Task: Create a due date automation trigger when advanced on, on the tuesday before a card is due add fields with custom field "Resume" set to a number lower than 1 and greater or equal to 10 at 11:00 AM.
Action: Mouse moved to (1196, 92)
Screenshot: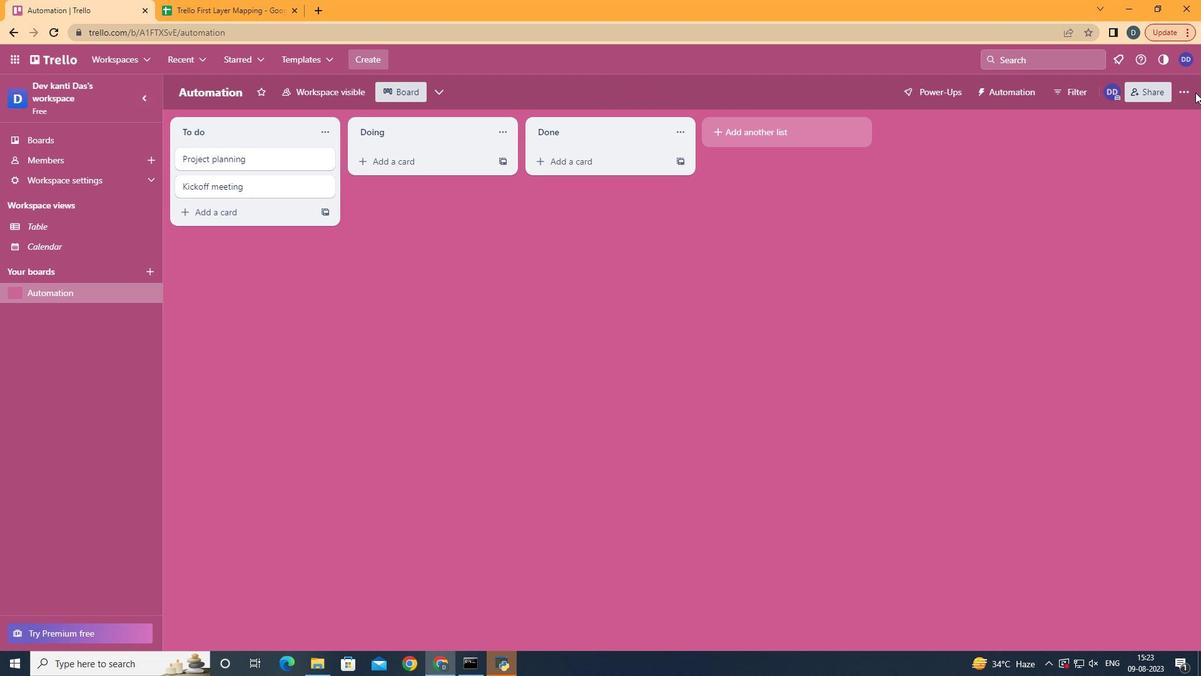 
Action: Mouse pressed left at (1196, 92)
Screenshot: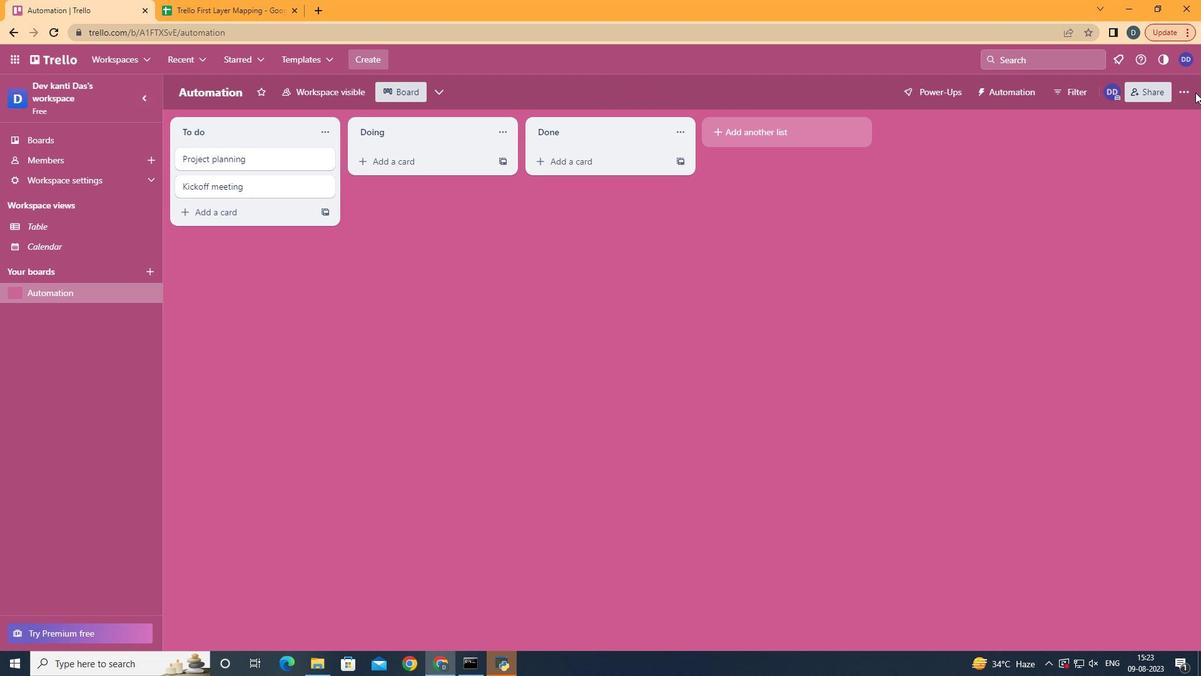 
Action: Mouse moved to (1190, 93)
Screenshot: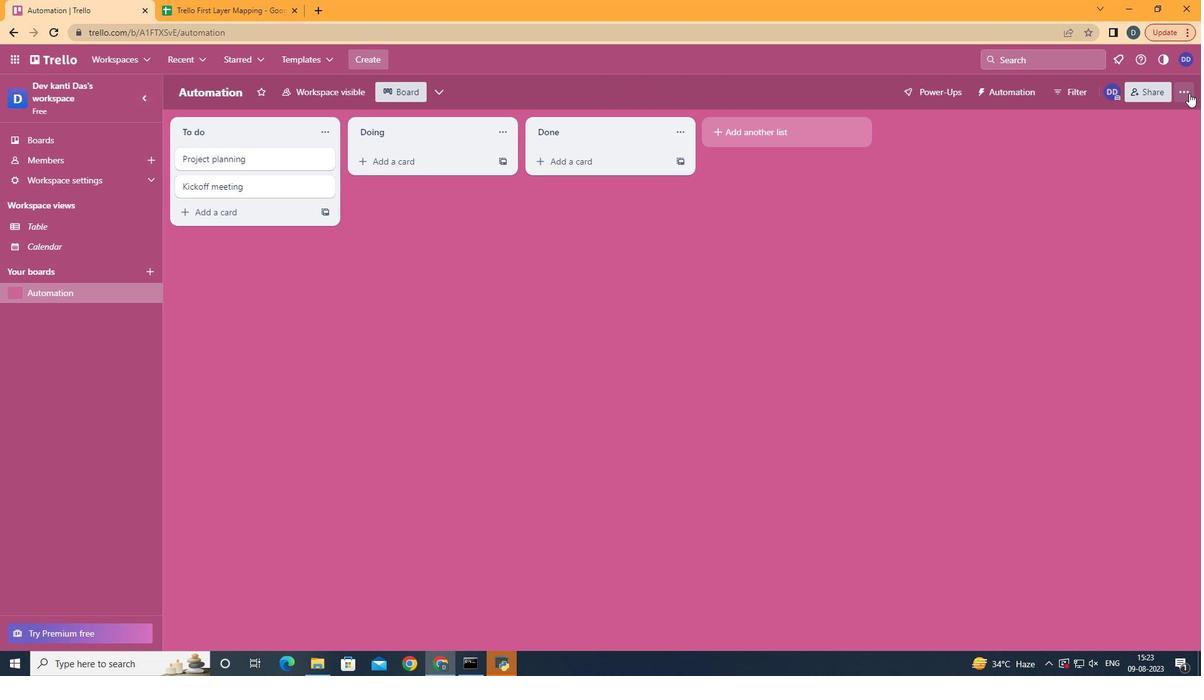 
Action: Mouse pressed left at (1190, 93)
Screenshot: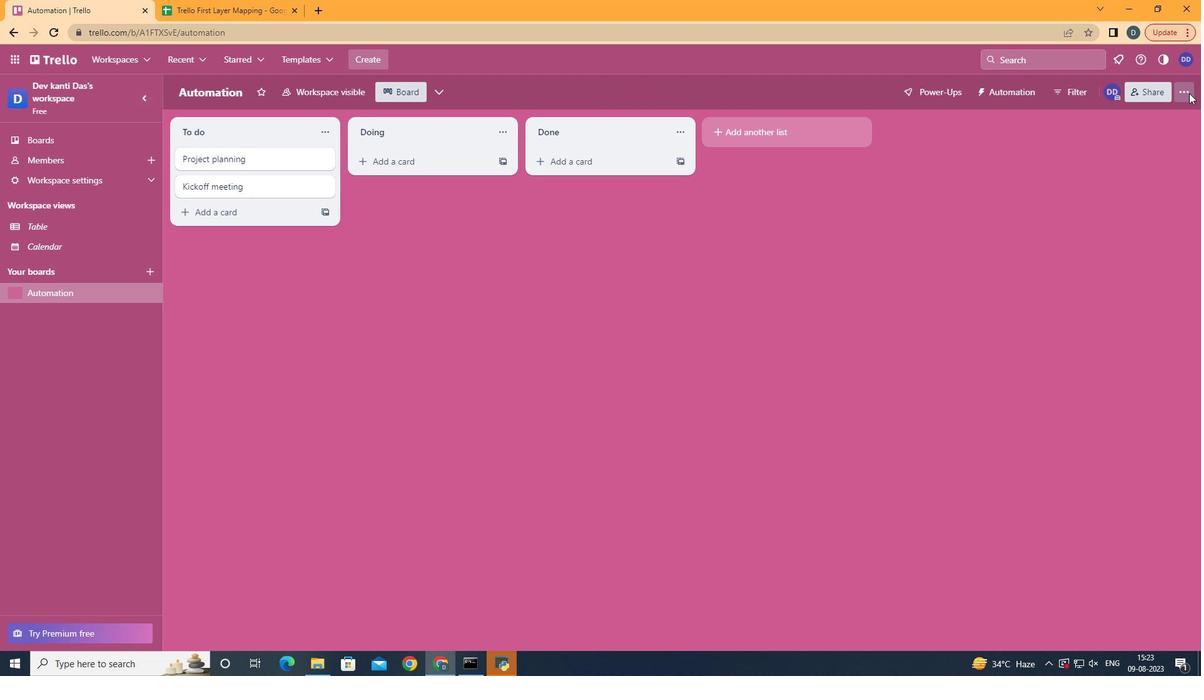 
Action: Mouse moved to (1073, 271)
Screenshot: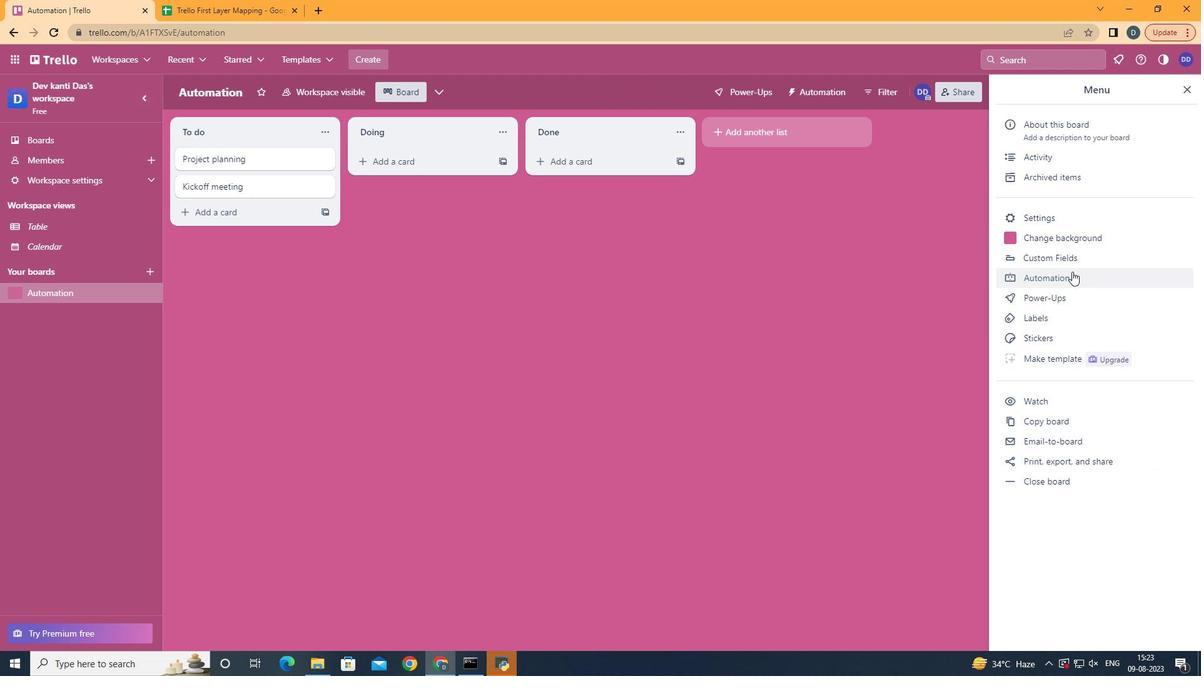 
Action: Mouse pressed left at (1073, 271)
Screenshot: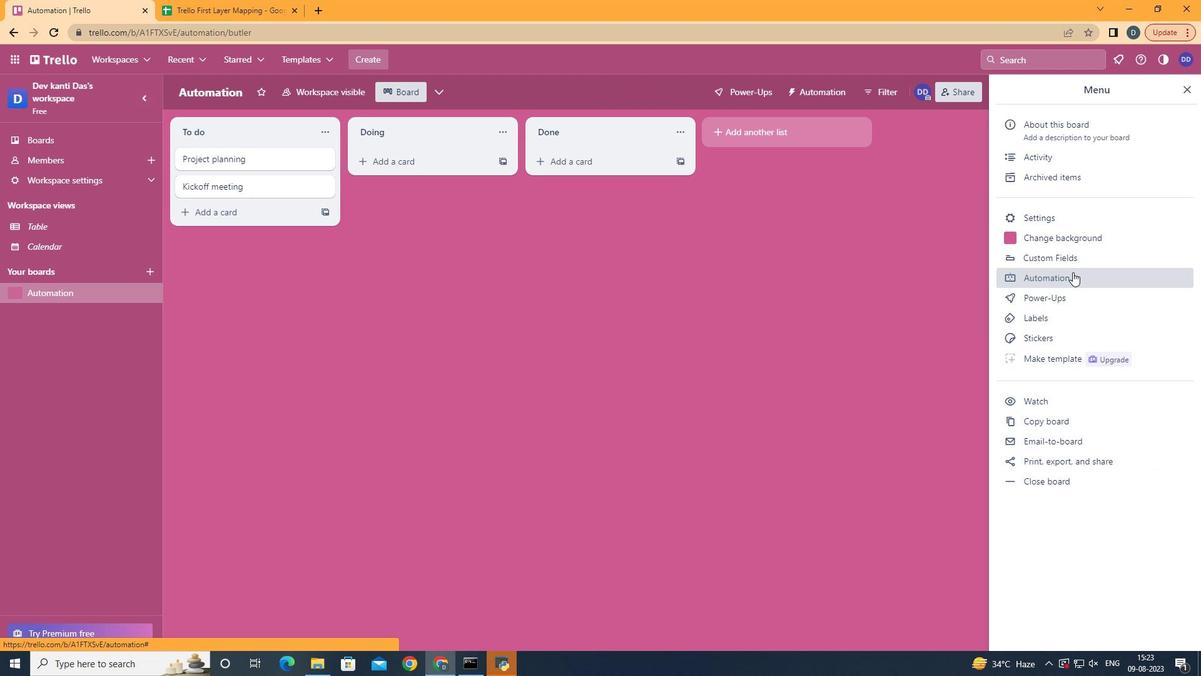 
Action: Mouse moved to (227, 254)
Screenshot: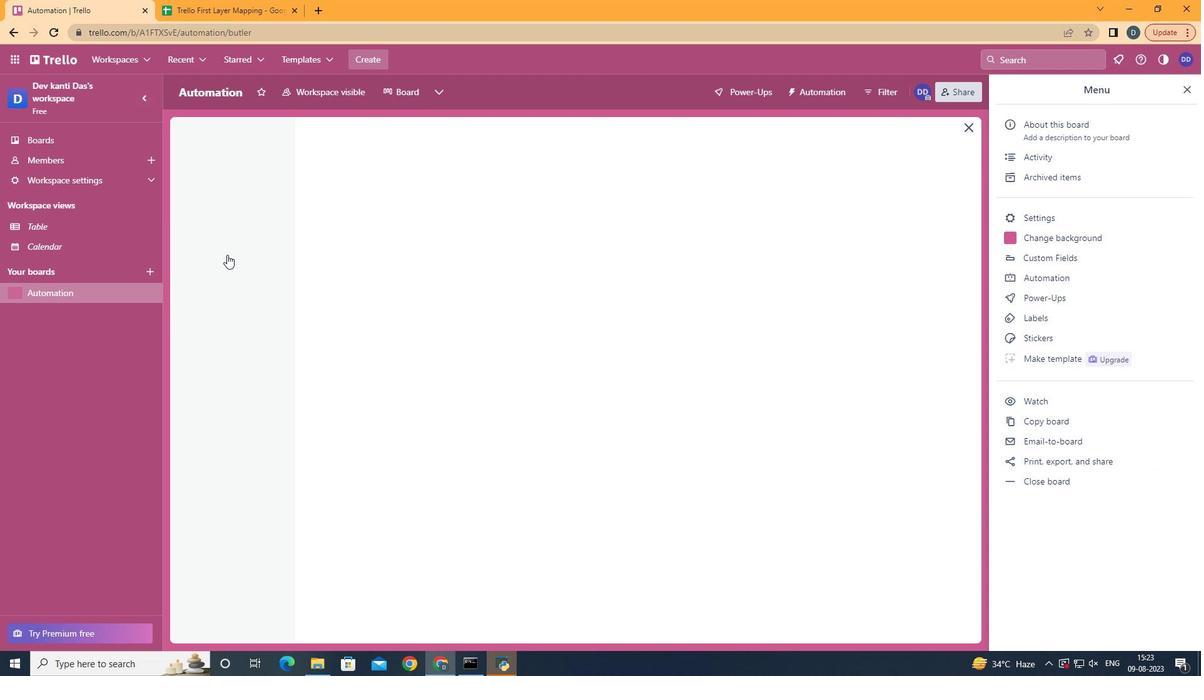 
Action: Mouse pressed left at (227, 254)
Screenshot: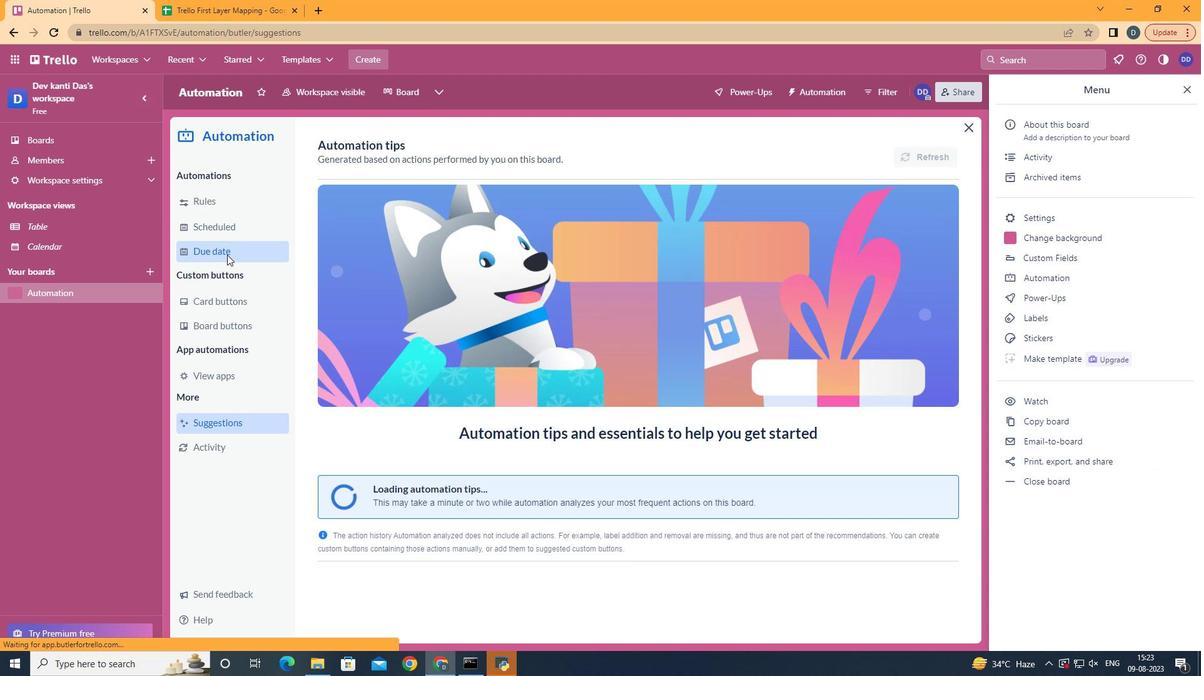 
Action: Mouse moved to (884, 152)
Screenshot: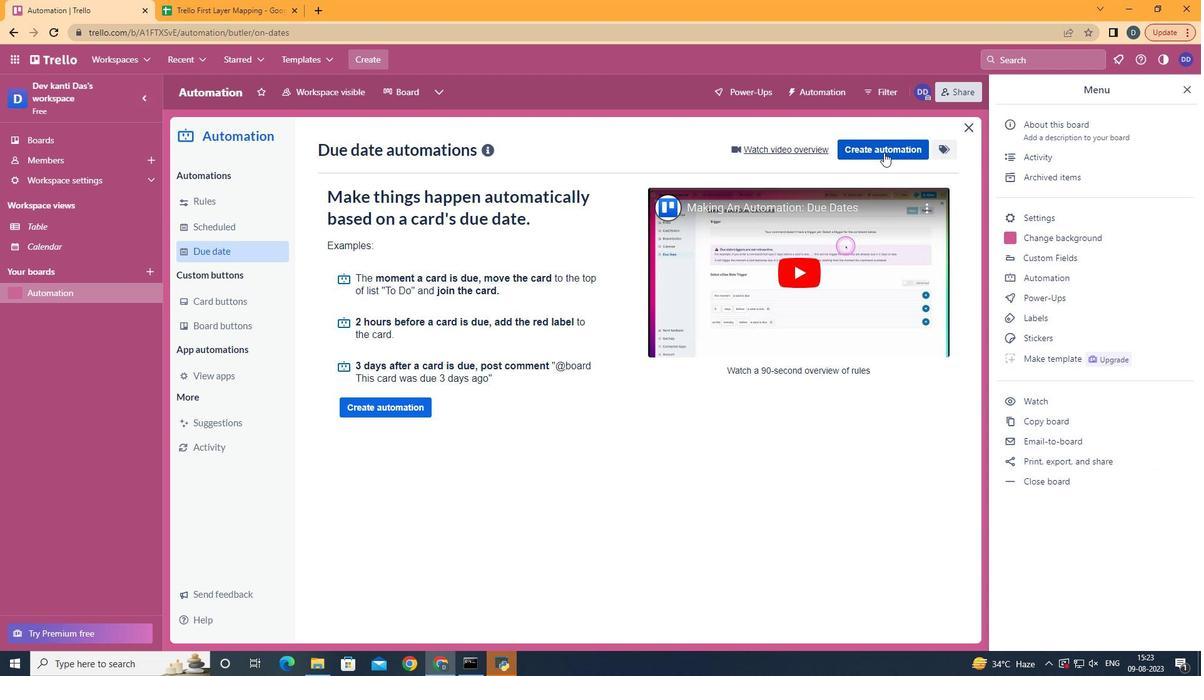 
Action: Mouse pressed left at (884, 152)
Screenshot: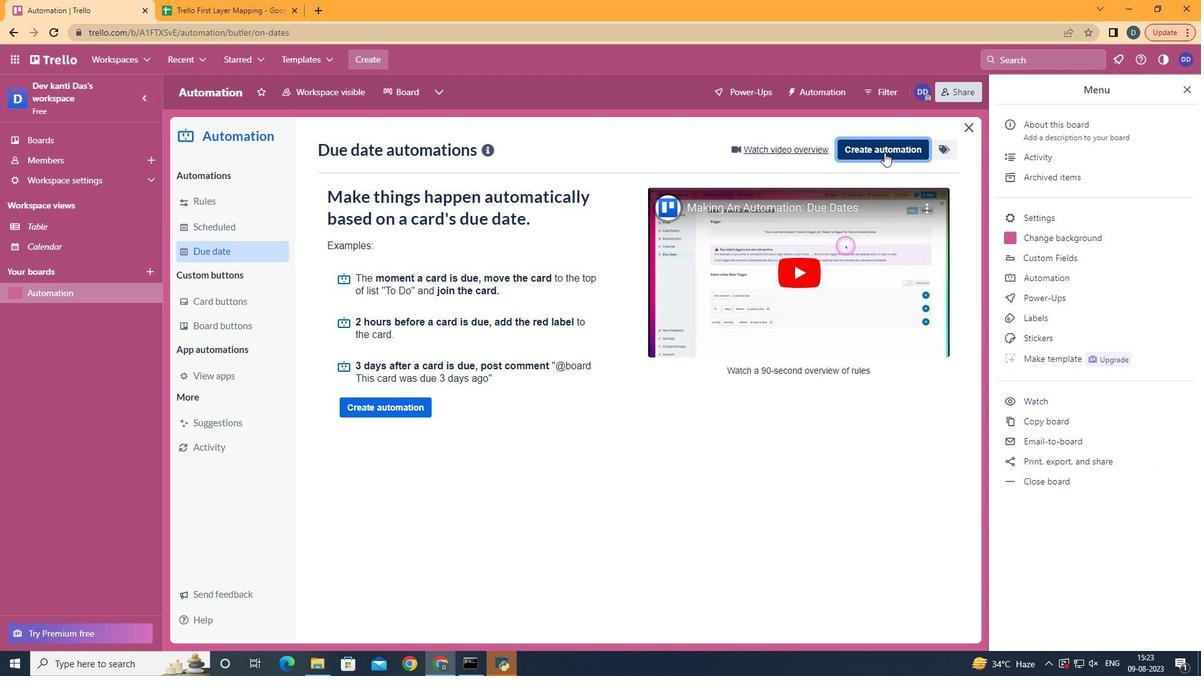 
Action: Mouse moved to (666, 270)
Screenshot: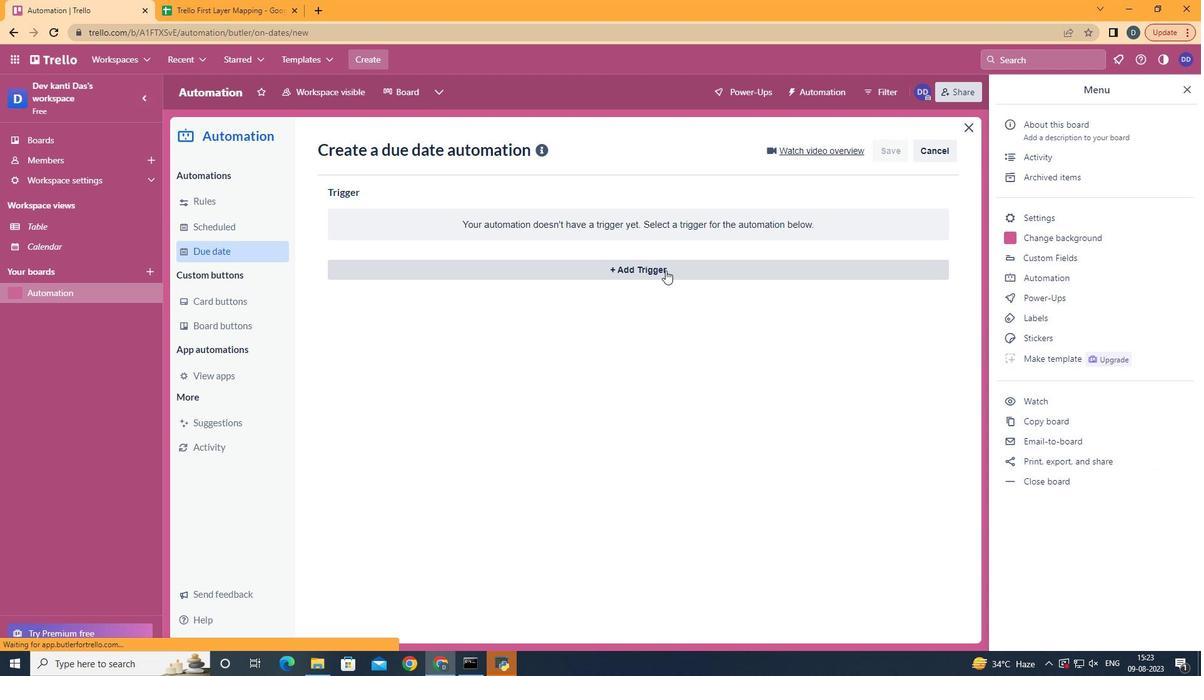 
Action: Mouse pressed left at (666, 270)
Screenshot: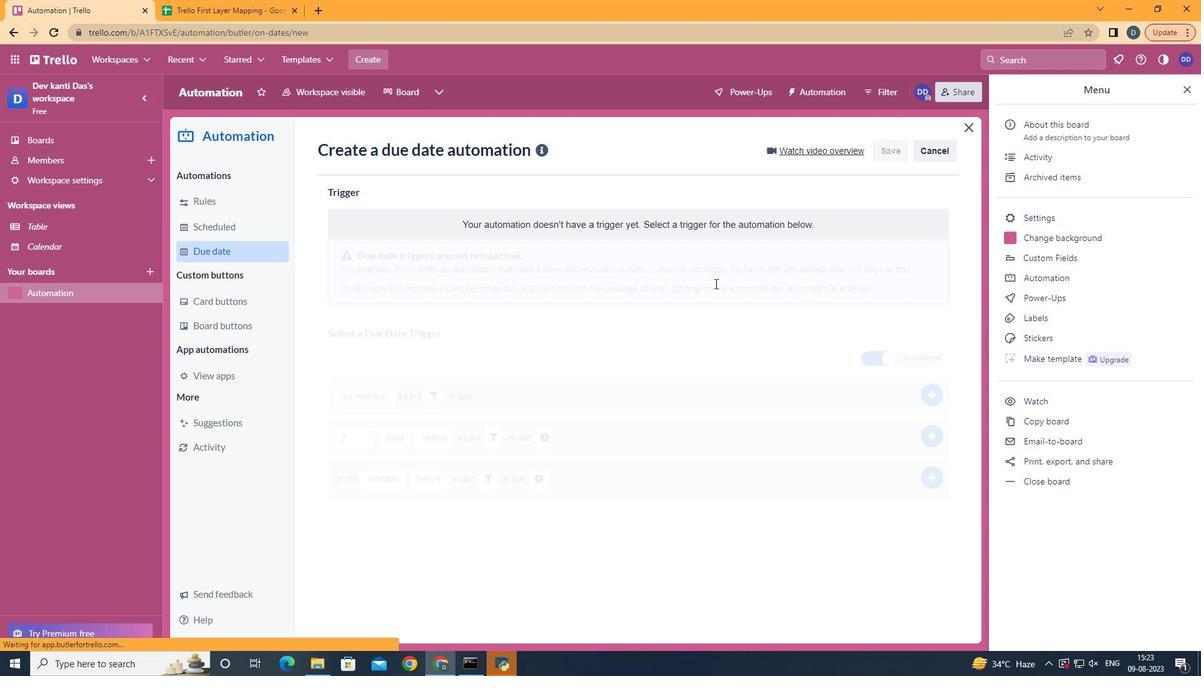 
Action: Mouse moved to (405, 345)
Screenshot: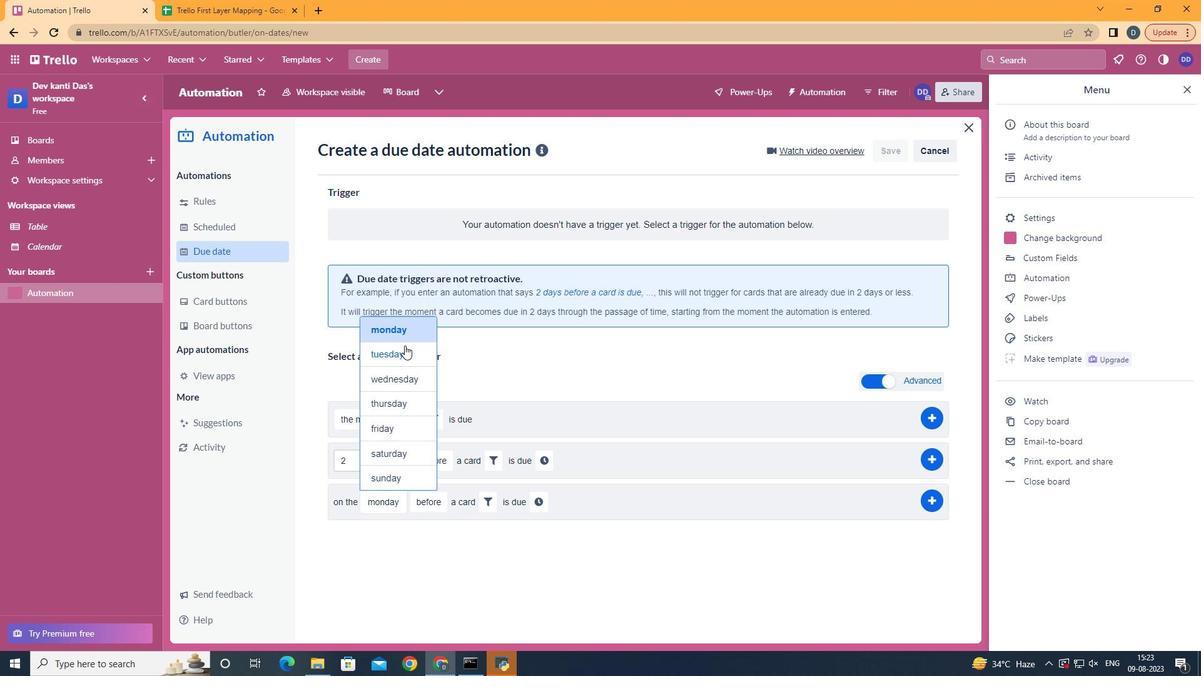
Action: Mouse pressed left at (405, 345)
Screenshot: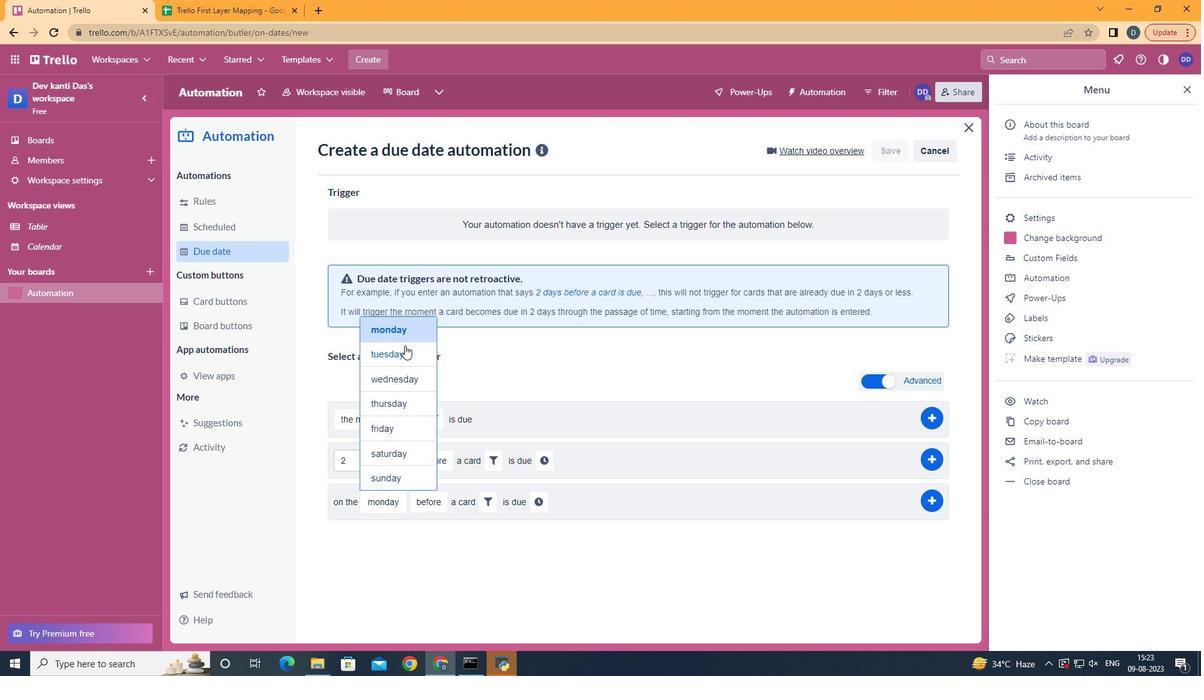 
Action: Mouse moved to (478, 497)
Screenshot: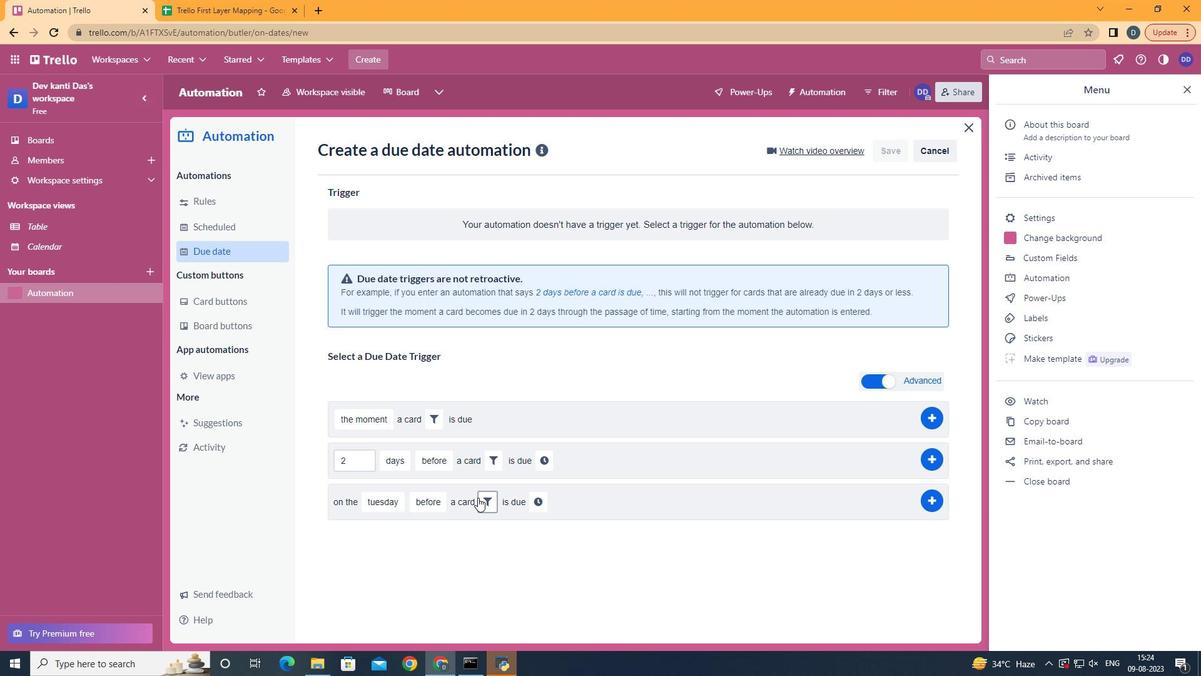 
Action: Mouse pressed left at (478, 497)
Screenshot: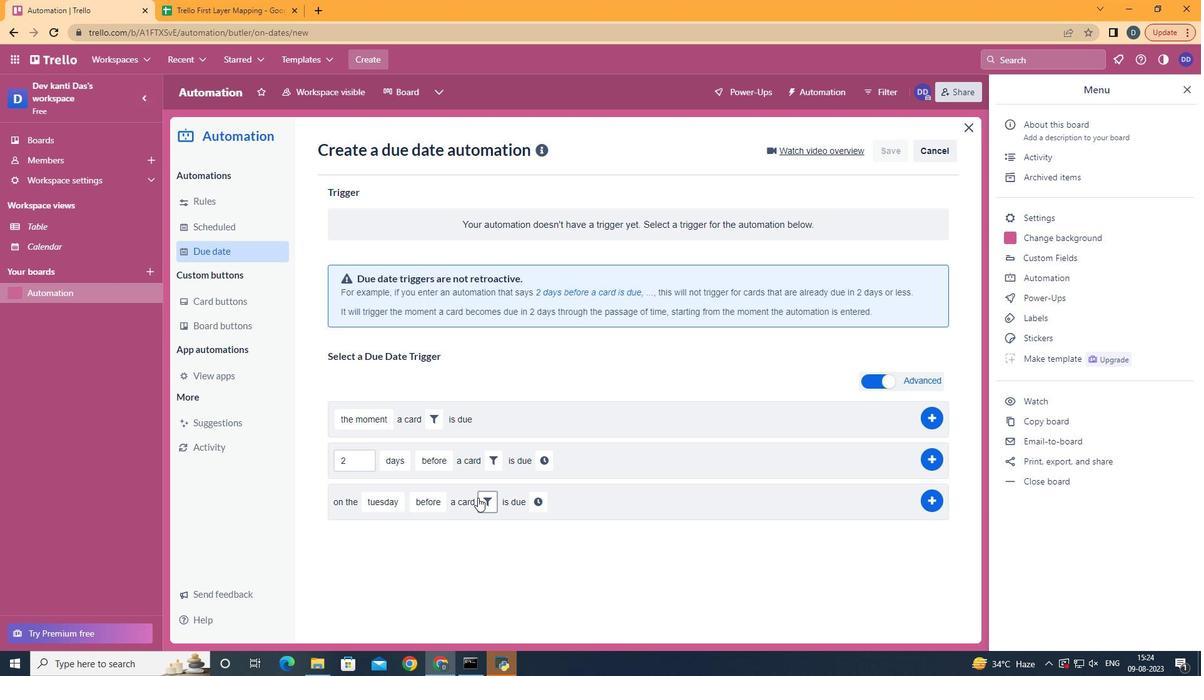 
Action: Mouse moved to (704, 542)
Screenshot: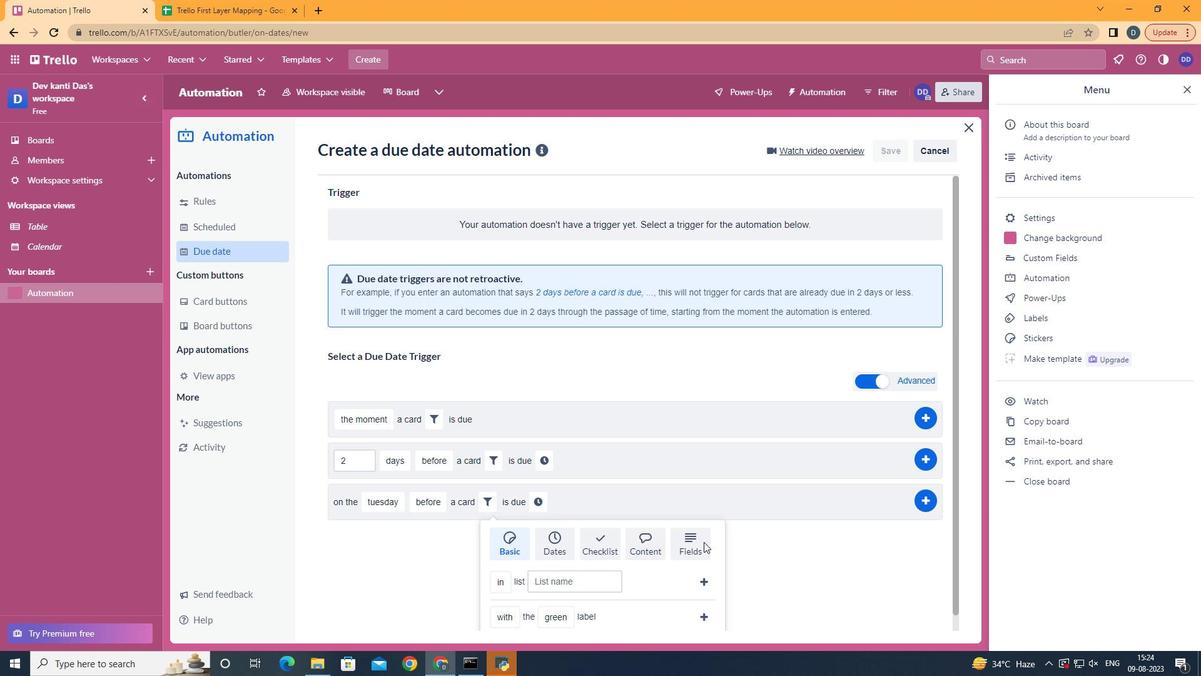 
Action: Mouse pressed left at (704, 542)
Screenshot: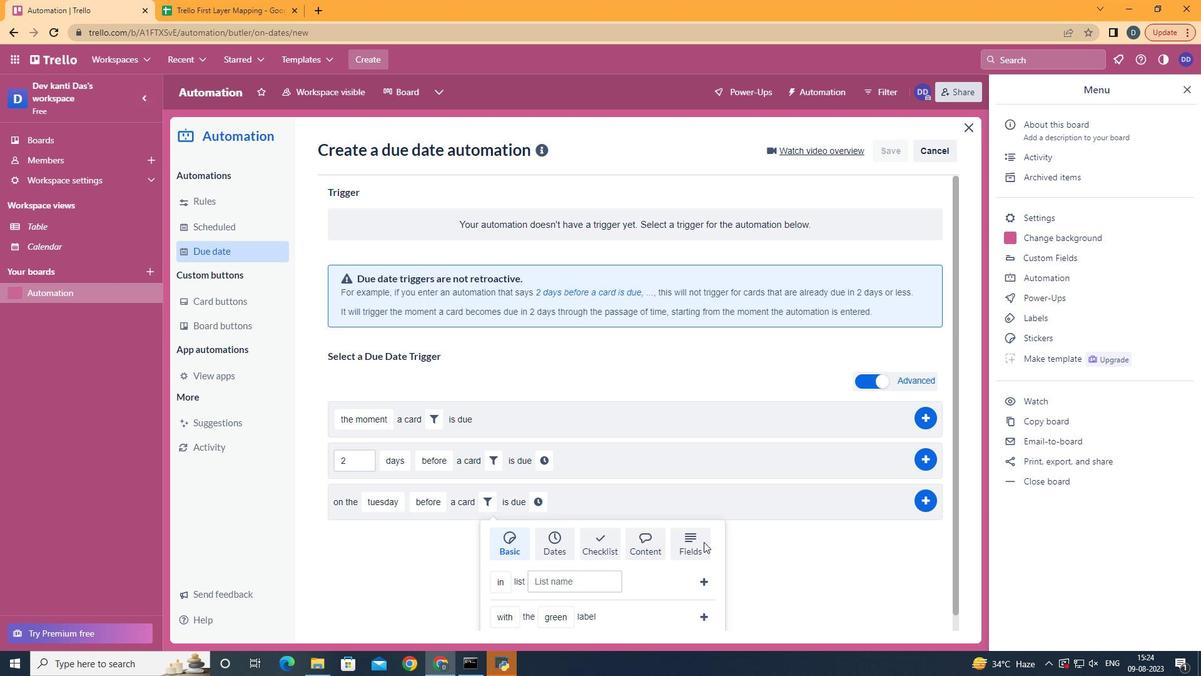 
Action: Mouse scrolled (704, 541) with delta (0, 0)
Screenshot: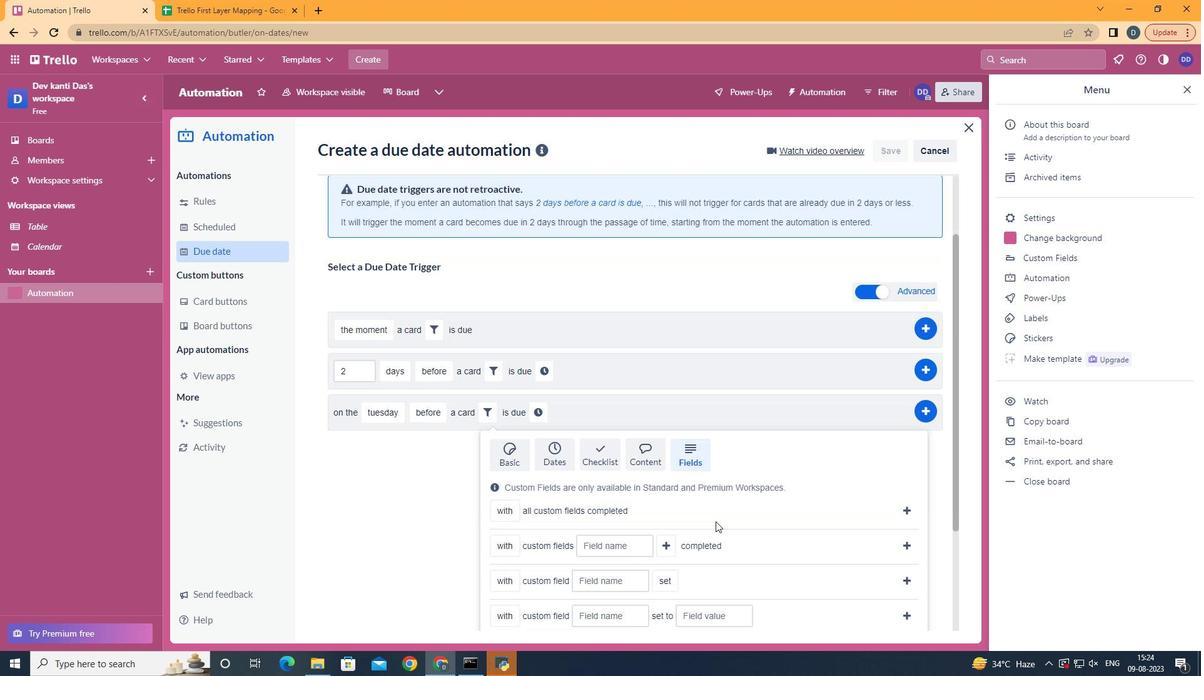
Action: Mouse scrolled (704, 541) with delta (0, 0)
Screenshot: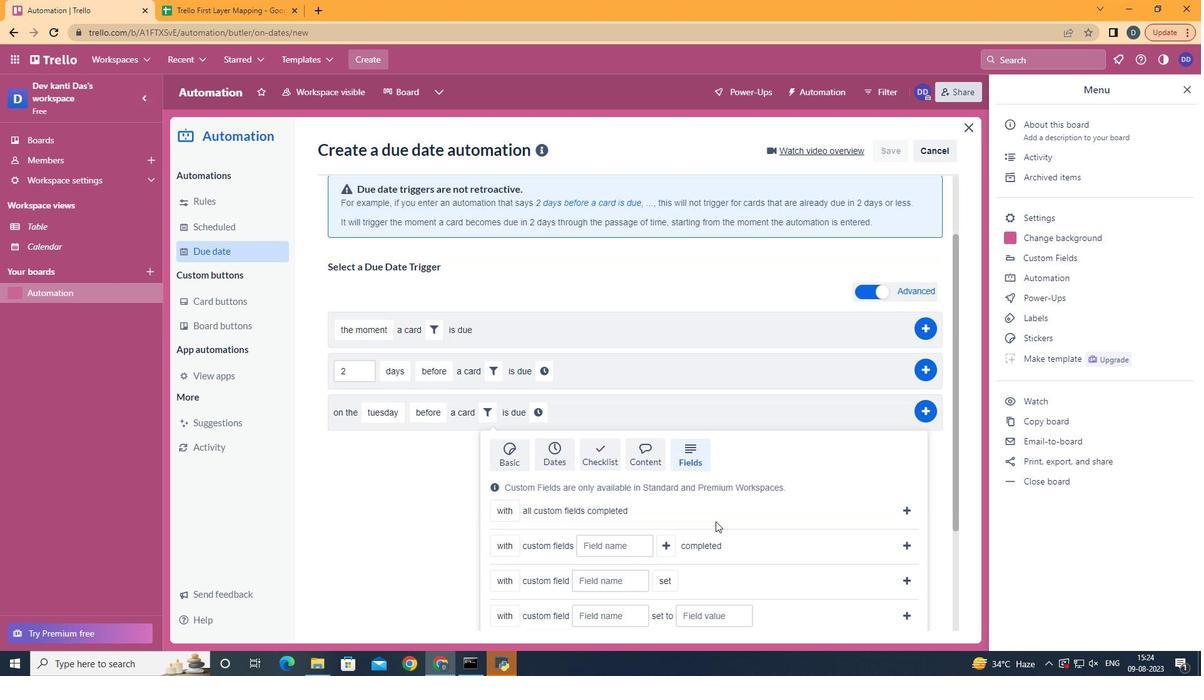 
Action: Mouse scrolled (704, 541) with delta (0, 0)
Screenshot: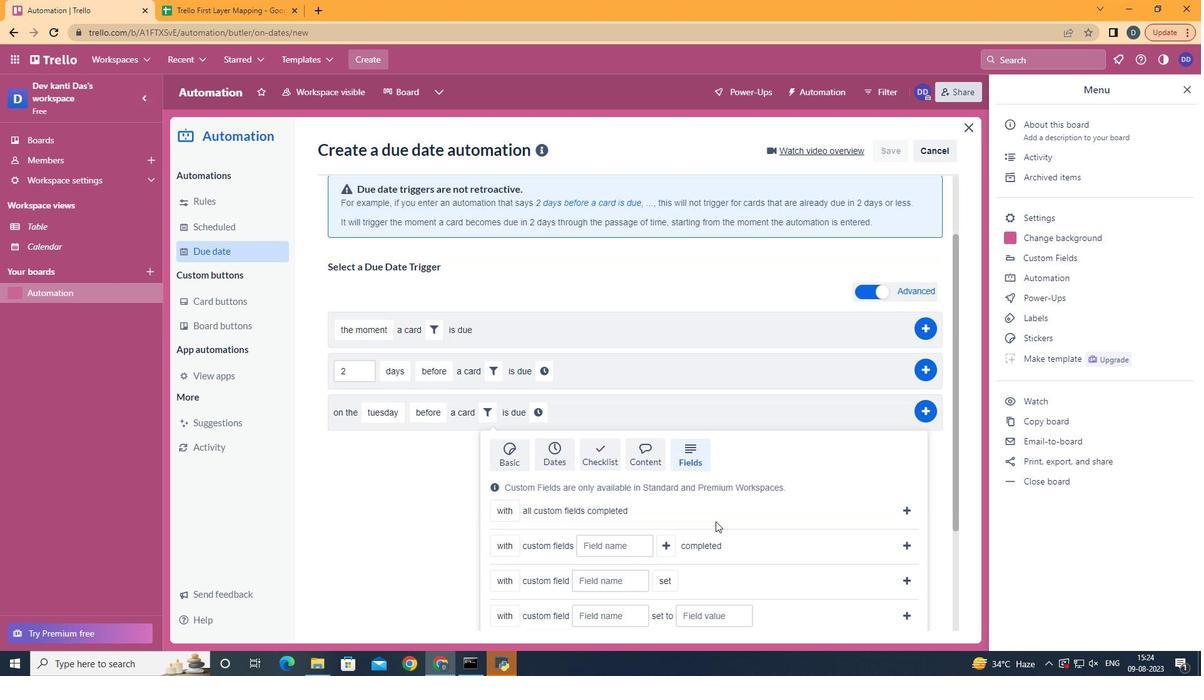 
Action: Mouse scrolled (704, 541) with delta (0, 0)
Screenshot: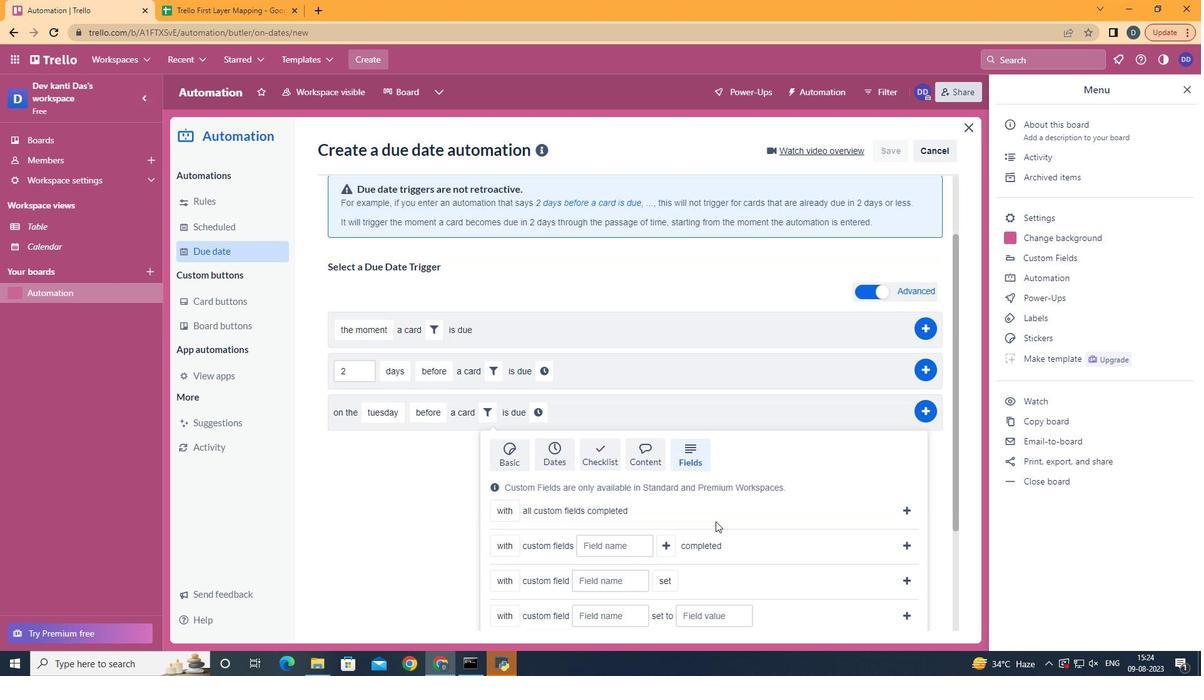 
Action: Mouse moved to (603, 532)
Screenshot: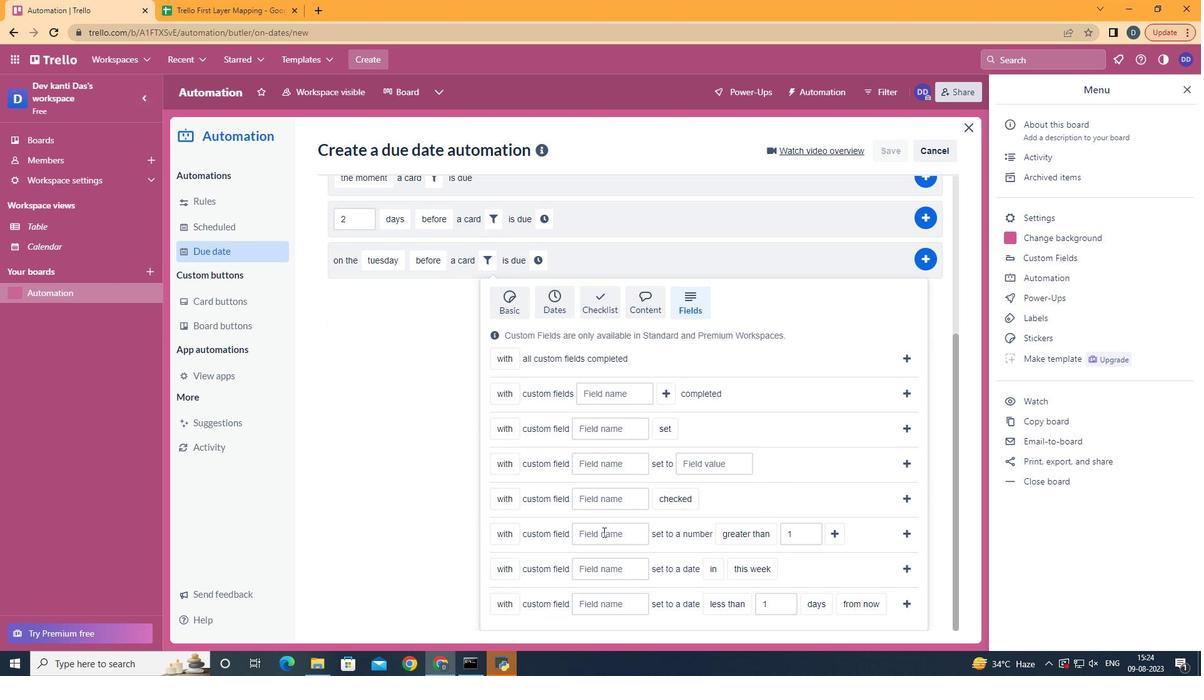 
Action: Mouse pressed left at (603, 532)
Screenshot: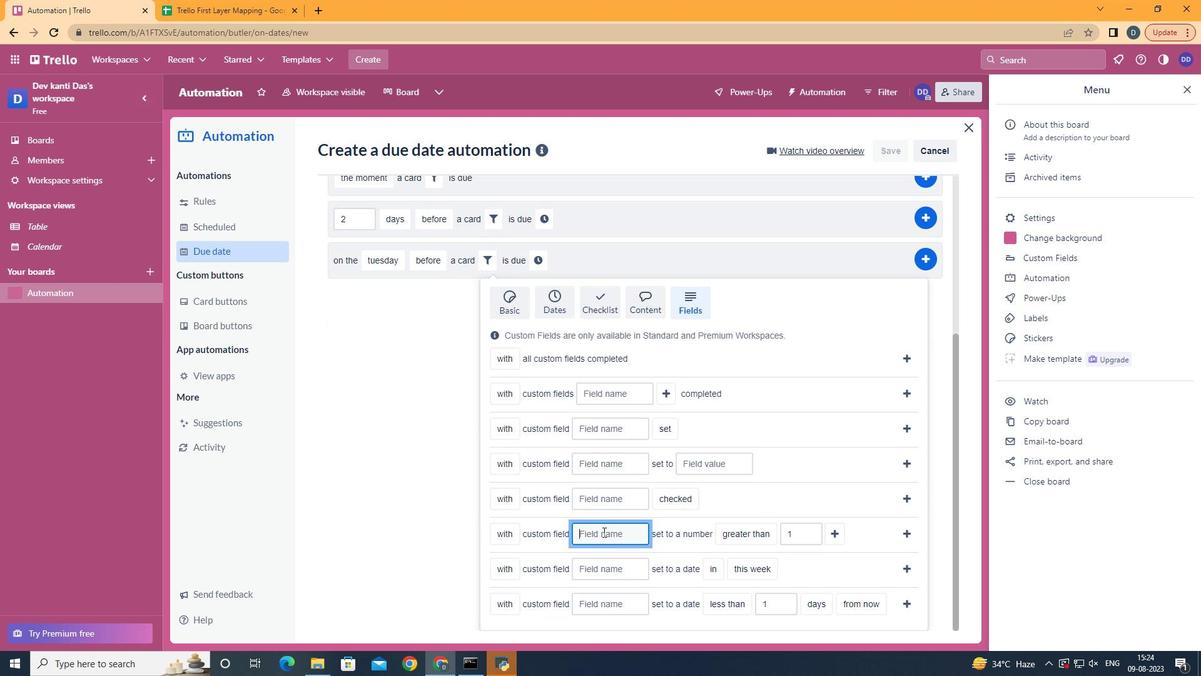 
Action: Mouse moved to (603, 532)
Screenshot: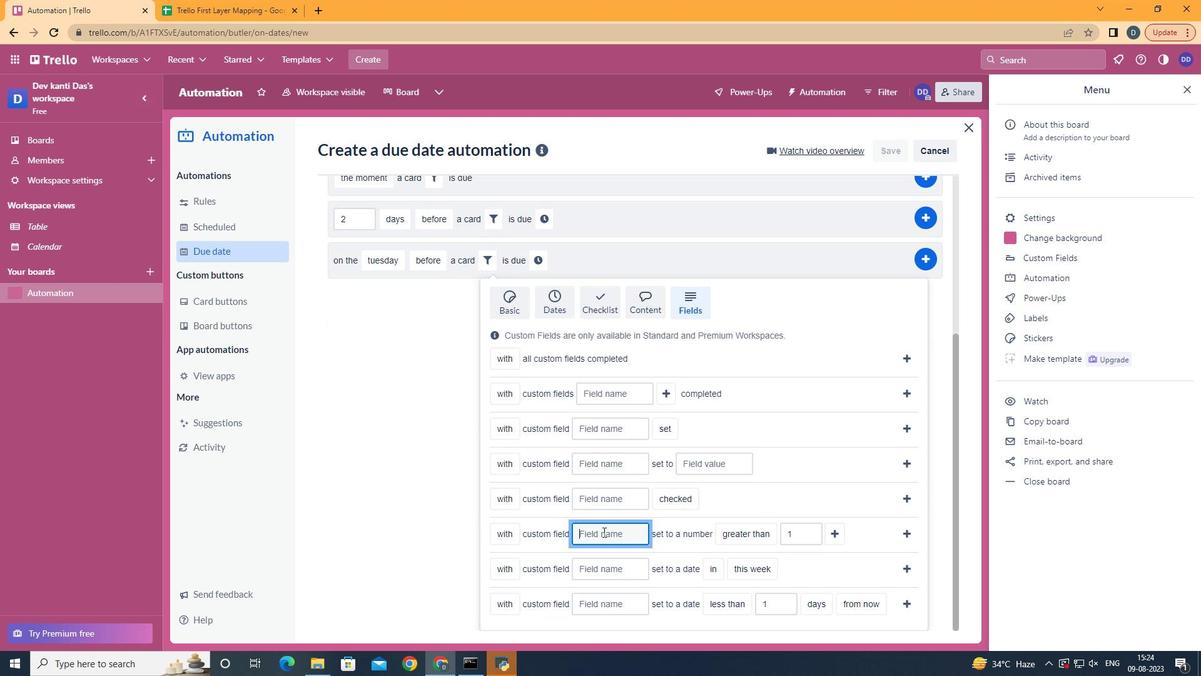 
Action: Key pressed <Key.shift>Resume
Screenshot: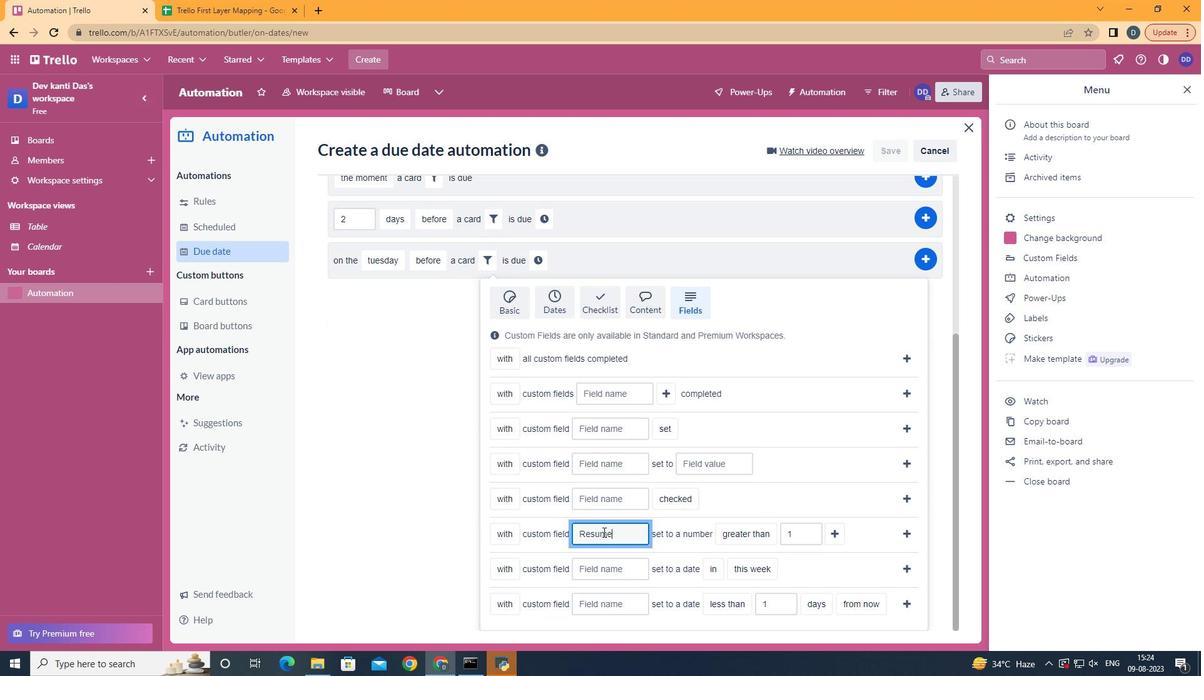 
Action: Mouse moved to (769, 482)
Screenshot: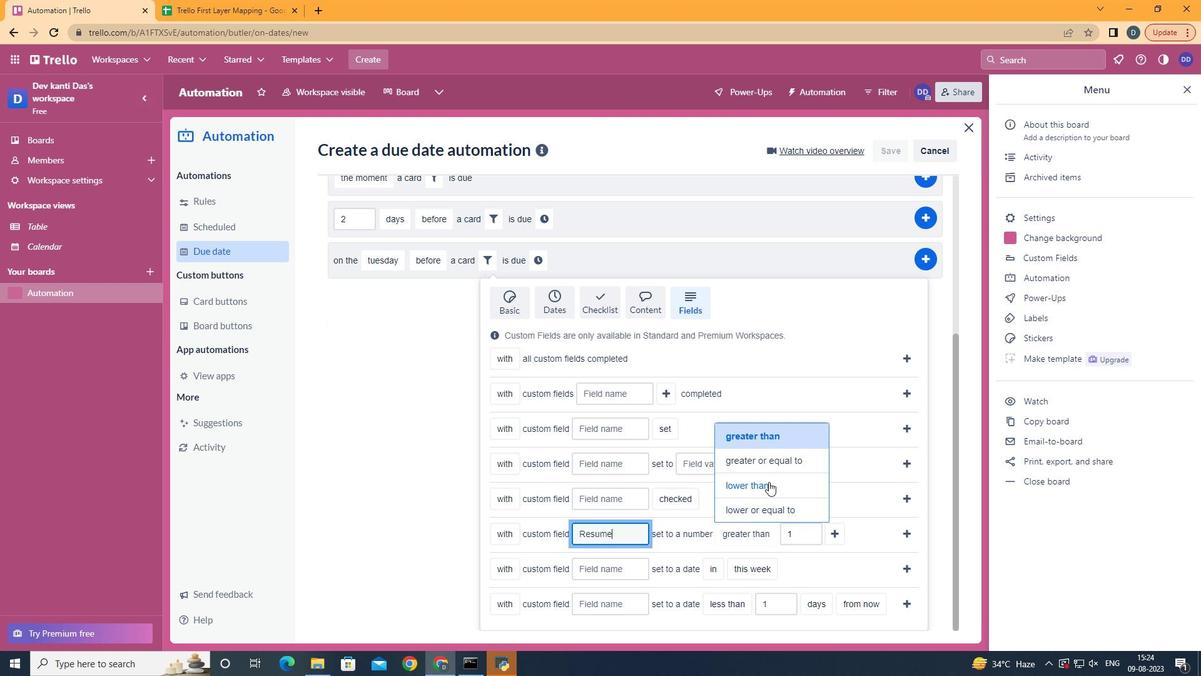 
Action: Mouse pressed left at (769, 482)
Screenshot: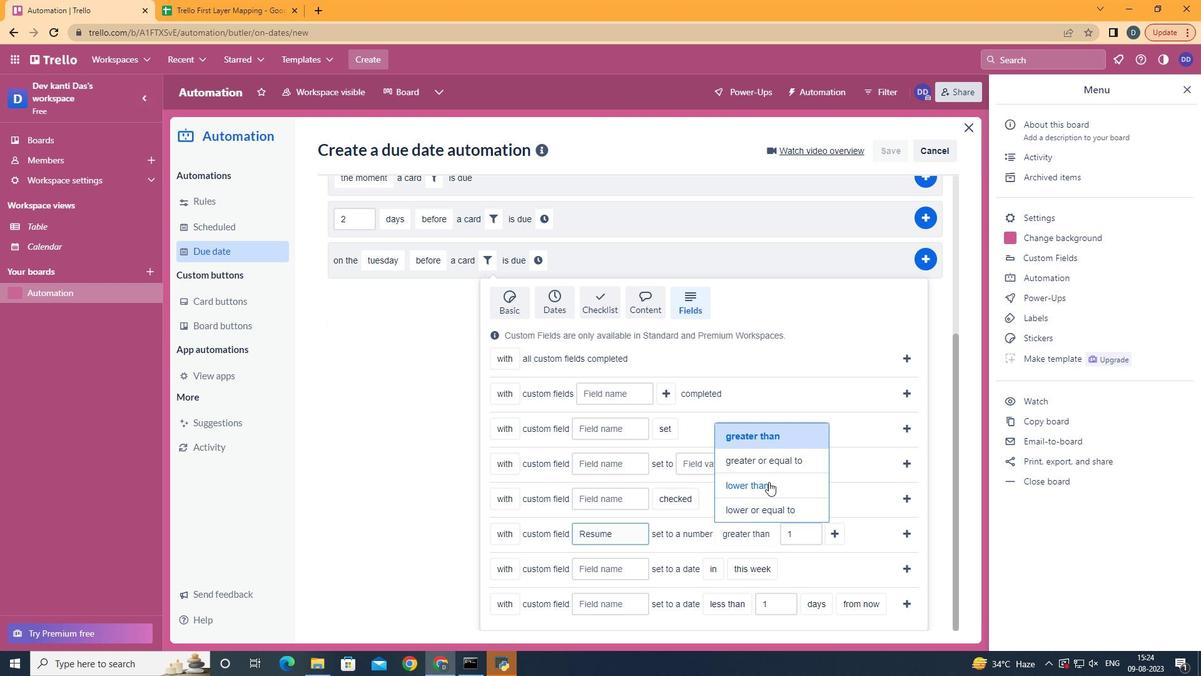 
Action: Mouse moved to (834, 533)
Screenshot: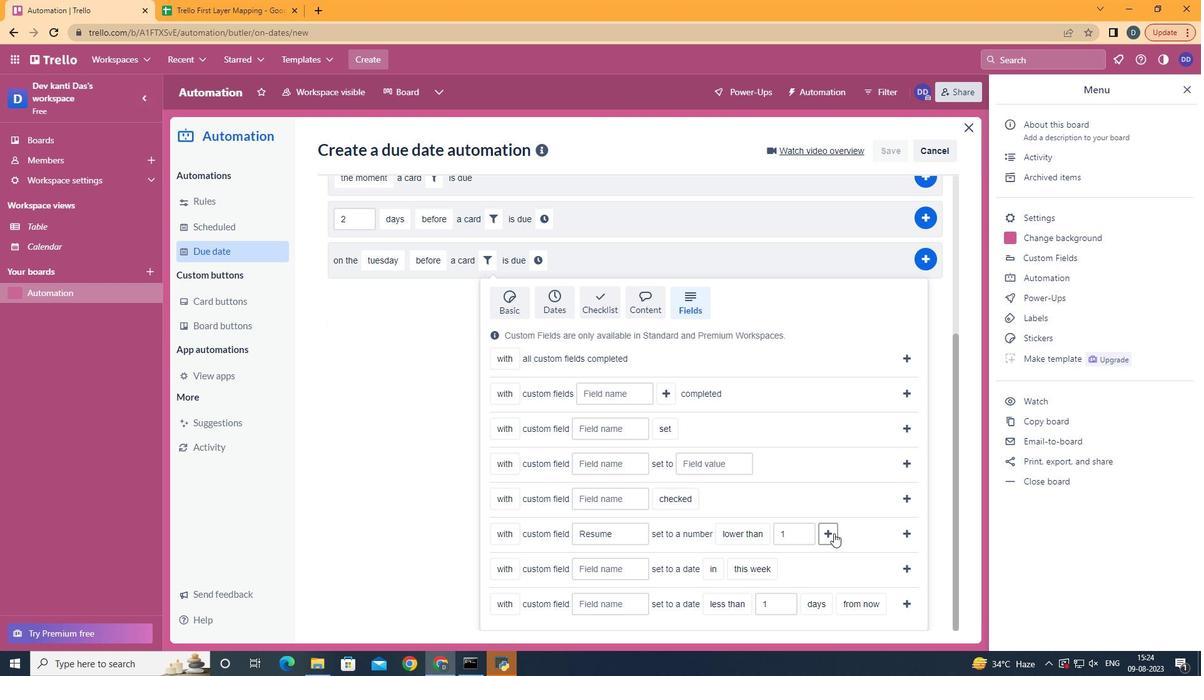 
Action: Mouse pressed left at (834, 533)
Screenshot: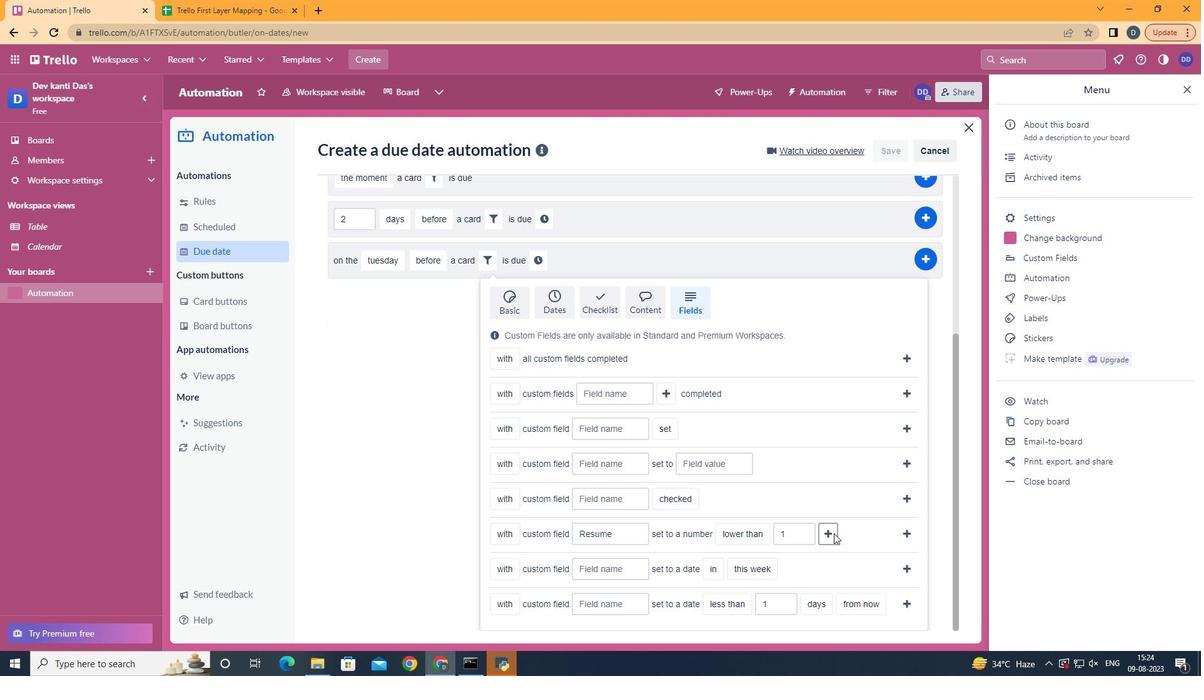 
Action: Mouse moved to (553, 544)
Screenshot: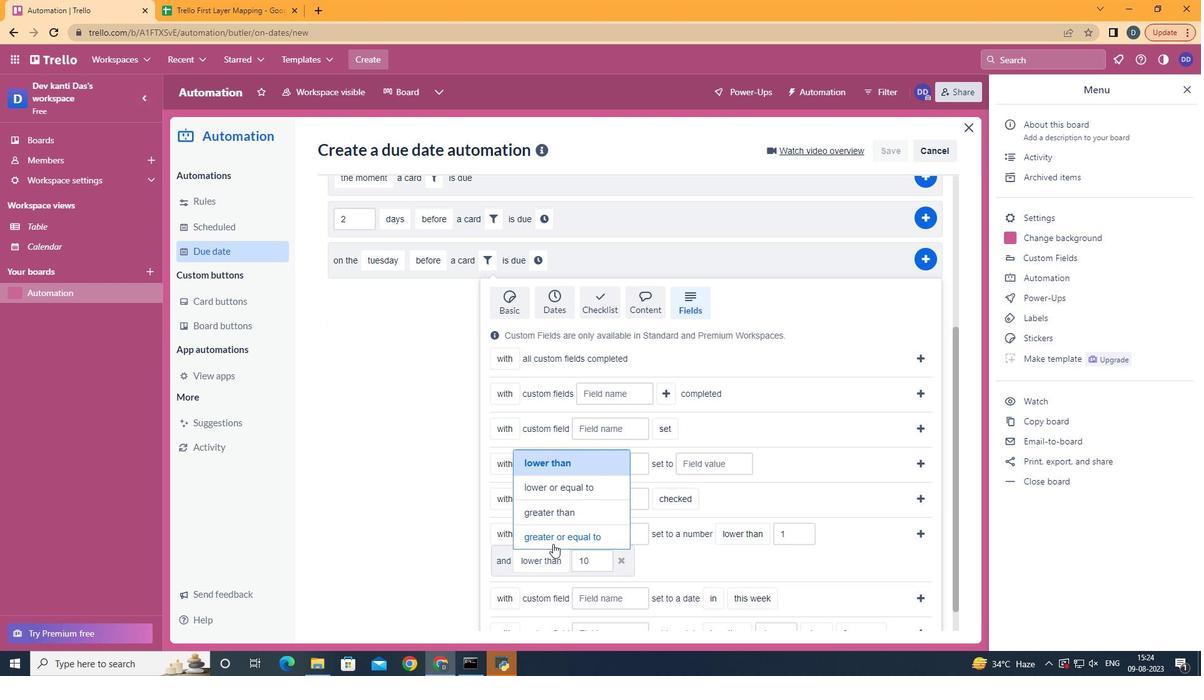
Action: Mouse pressed left at (553, 544)
Screenshot: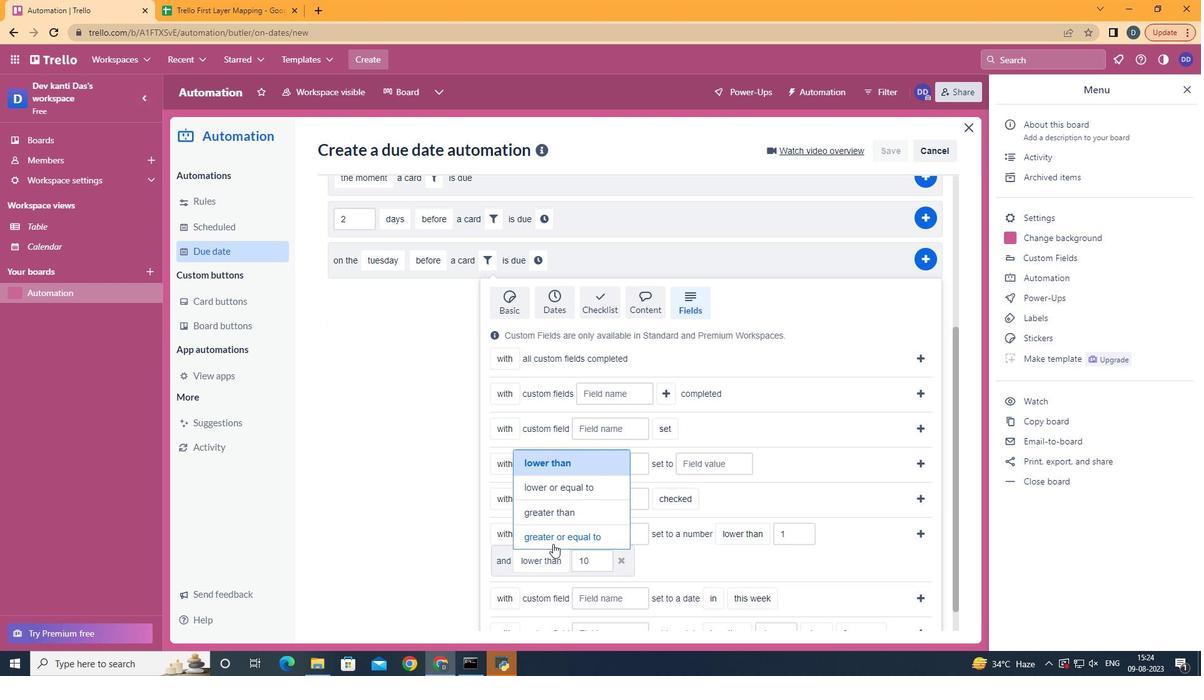 
Action: Mouse moved to (924, 536)
Screenshot: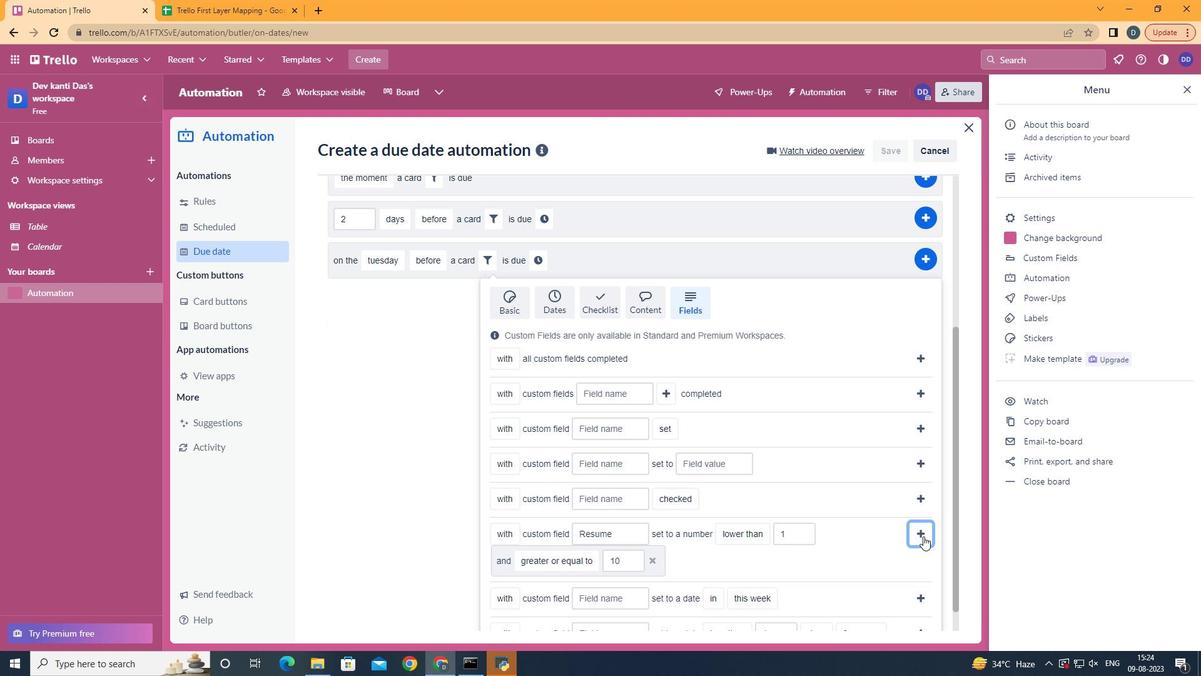 
Action: Mouse pressed left at (924, 536)
Screenshot: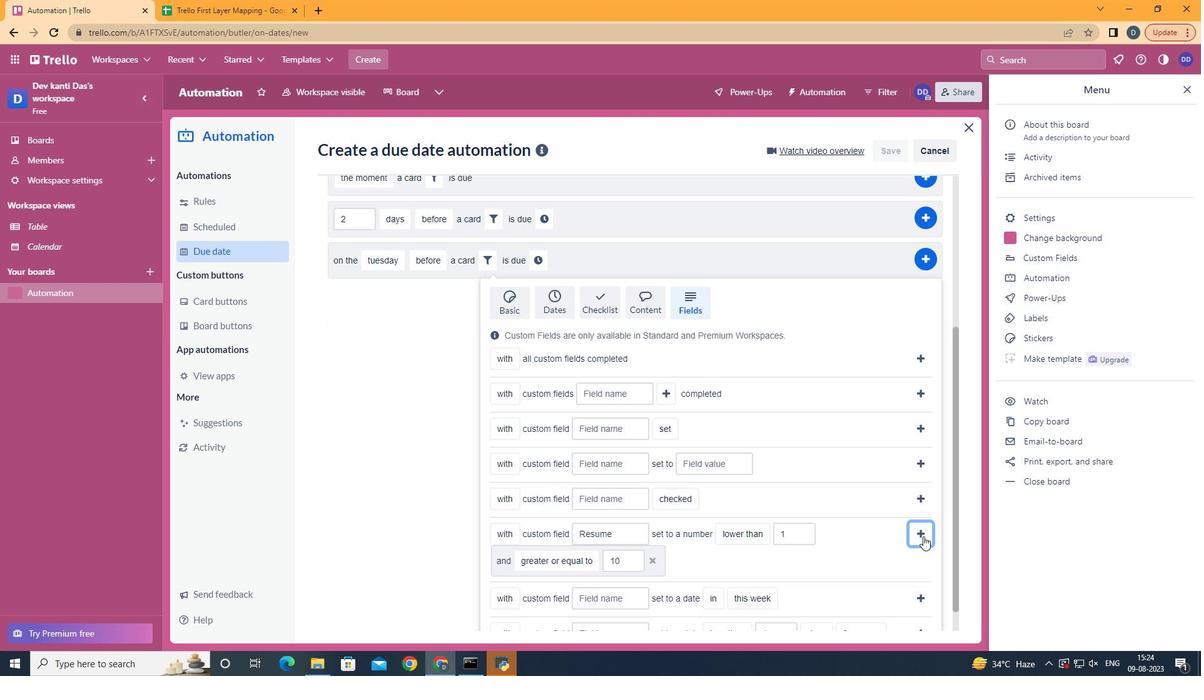 
Action: Mouse moved to (891, 507)
Screenshot: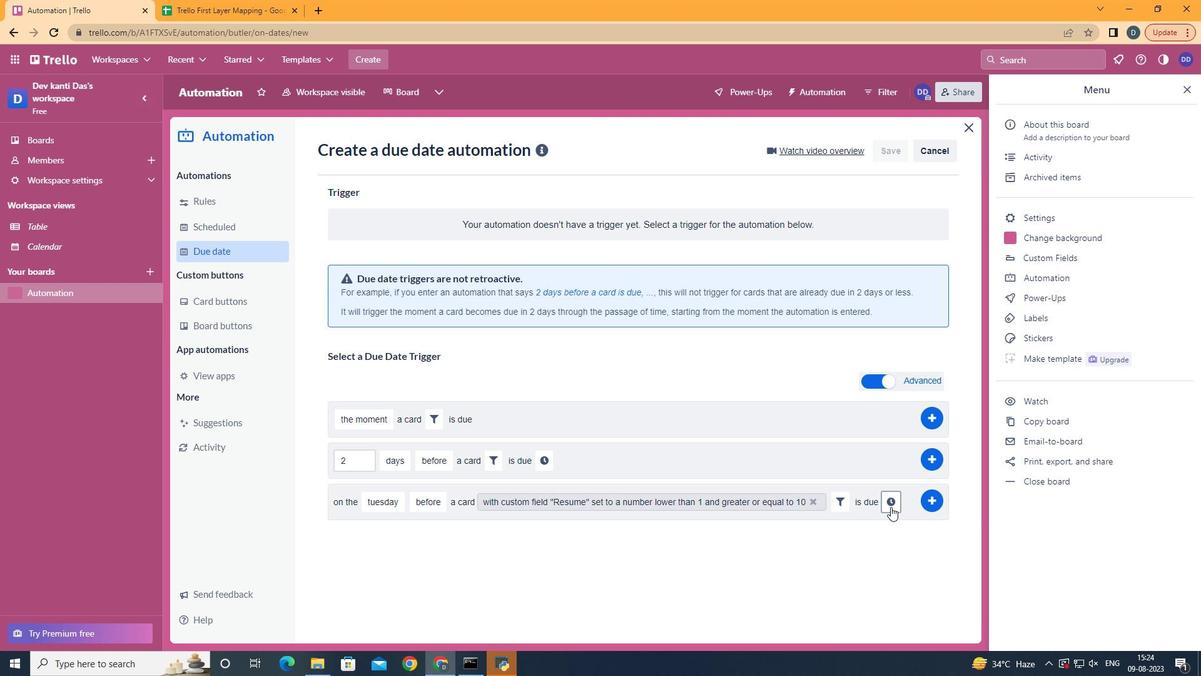 
Action: Mouse pressed left at (891, 507)
Screenshot: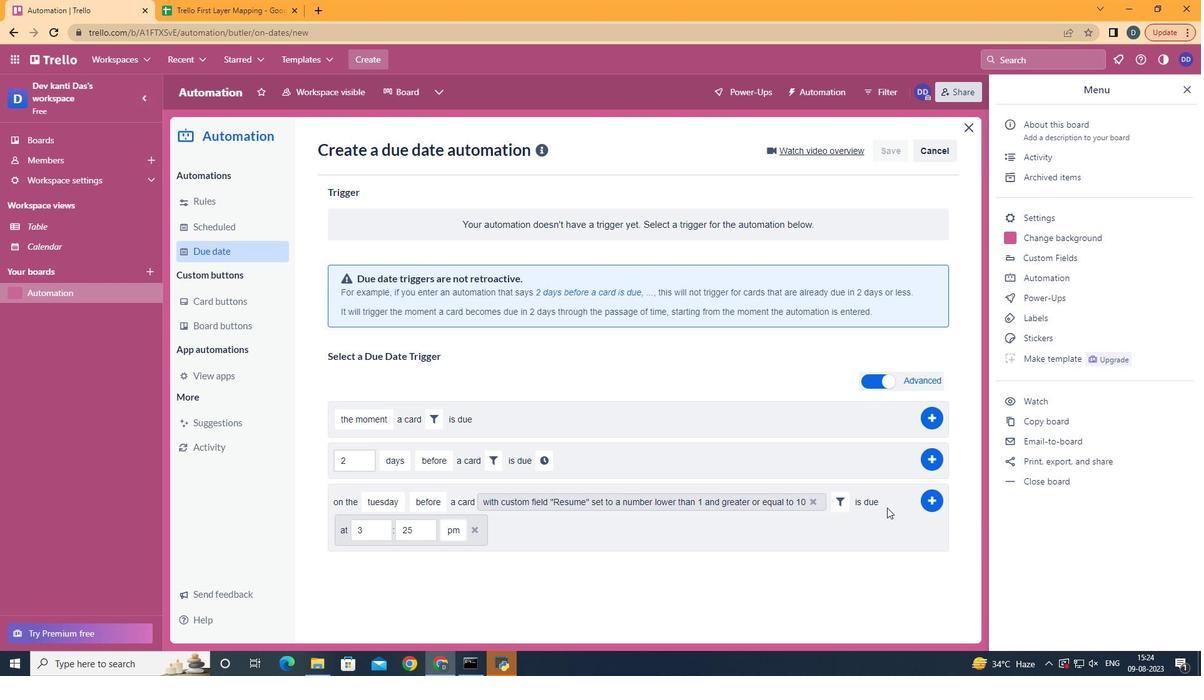 
Action: Mouse moved to (386, 527)
Screenshot: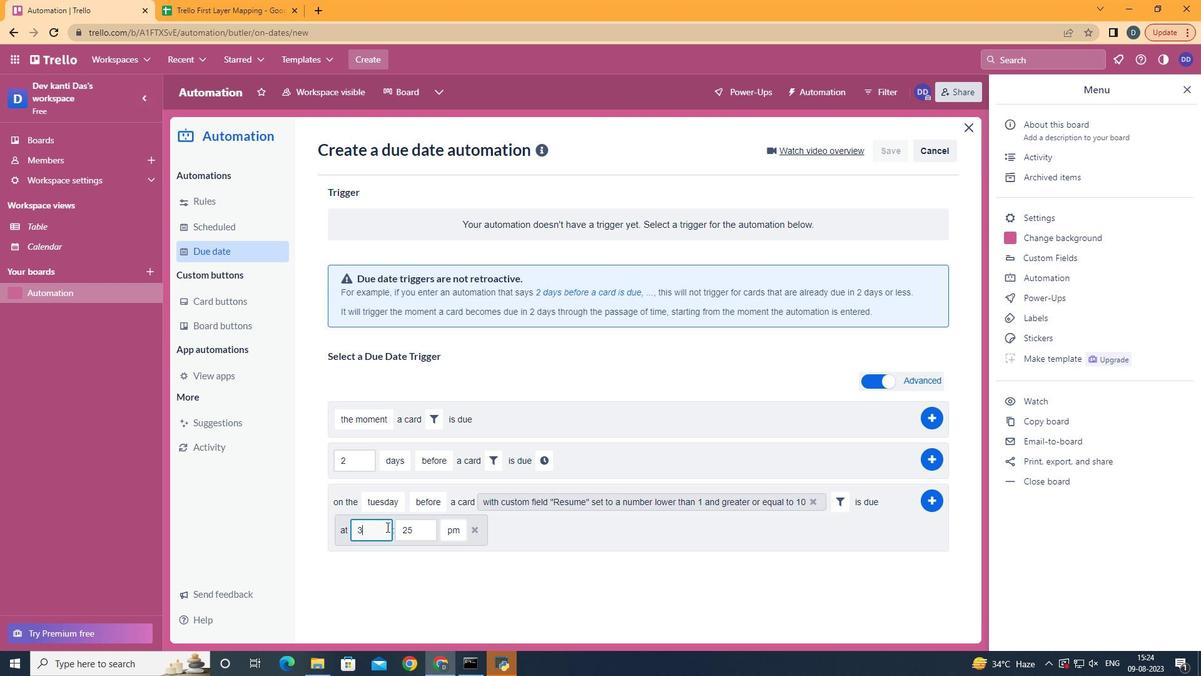 
Action: Mouse pressed left at (386, 527)
Screenshot: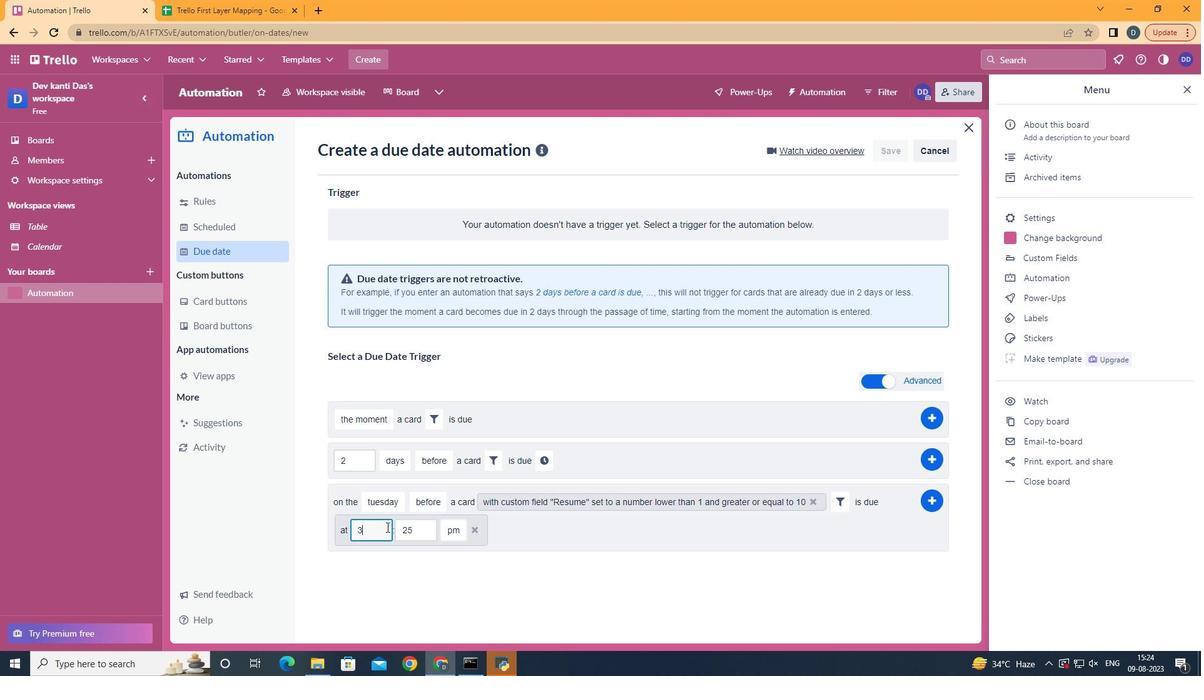 
Action: Key pressed <Key.backspace>
Screenshot: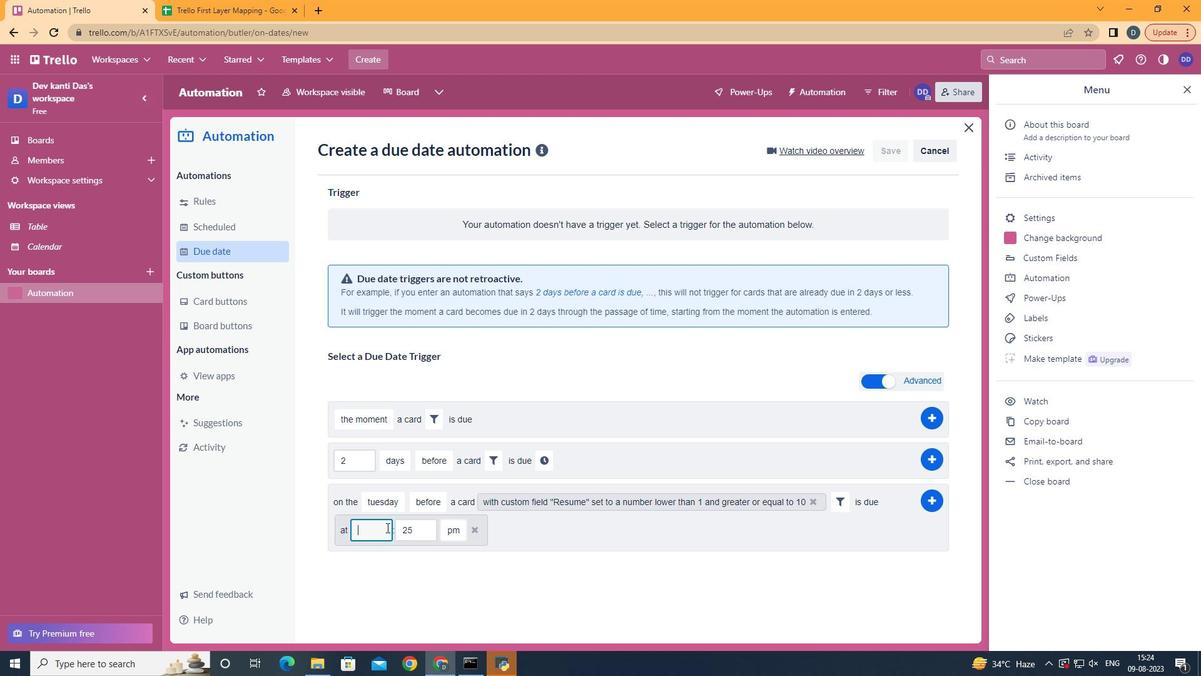 
Action: Mouse moved to (386, 527)
Screenshot: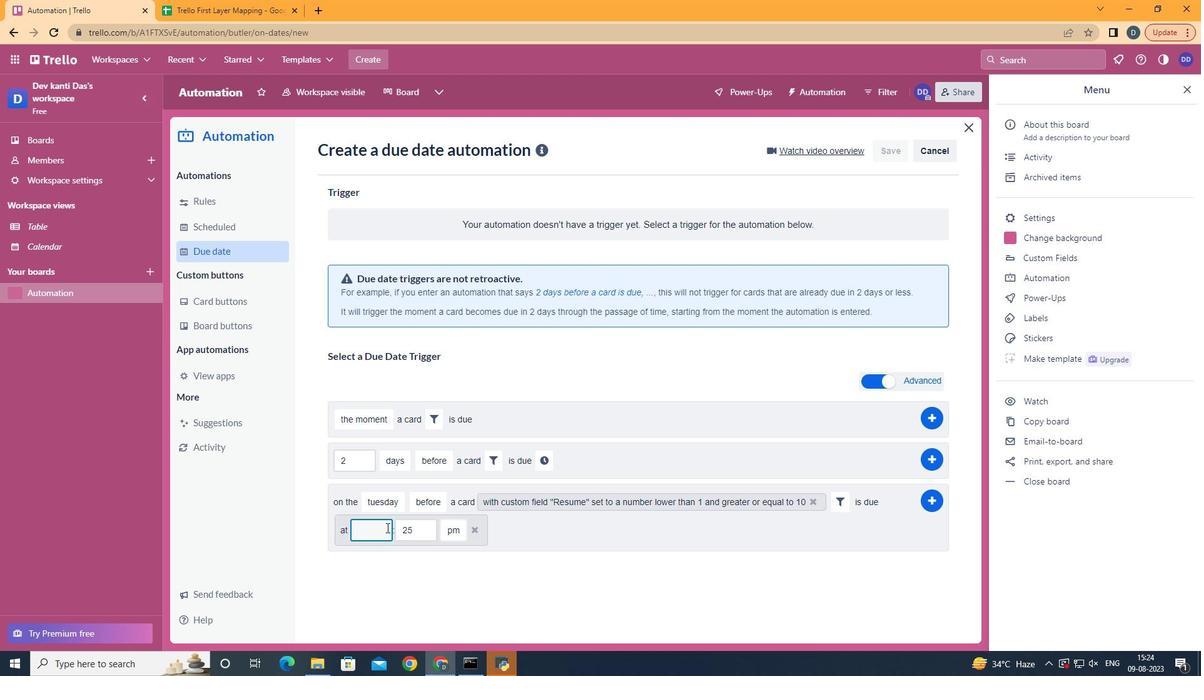 
Action: Key pressed 11
Screenshot: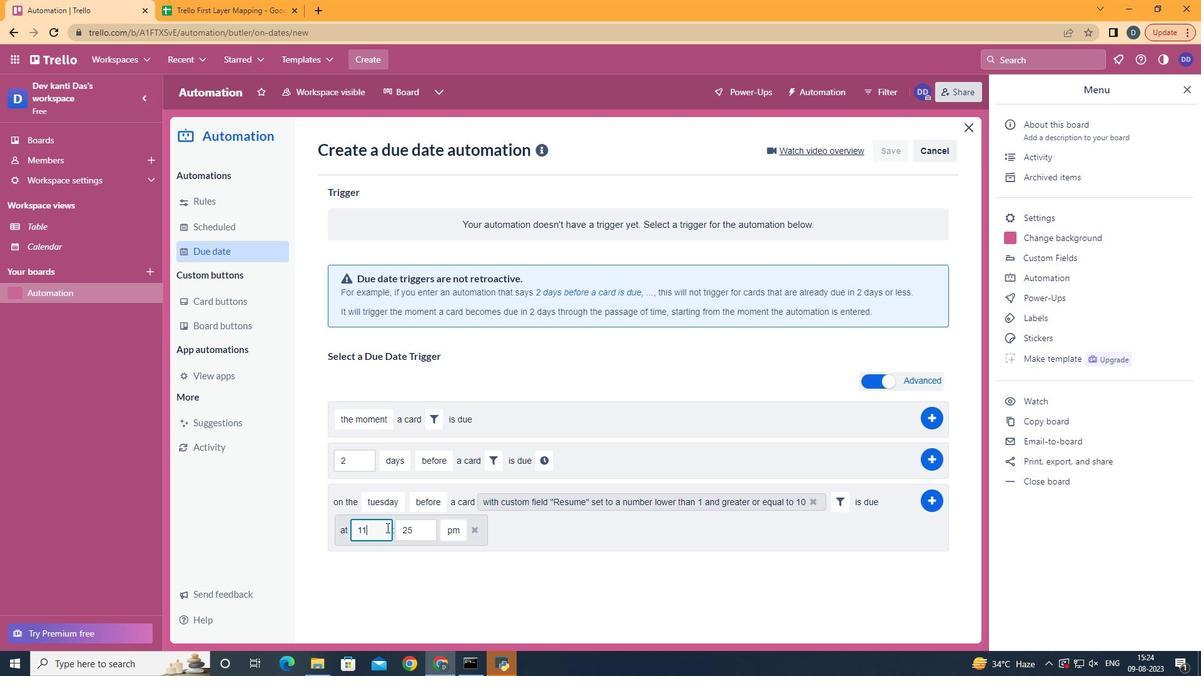 
Action: Mouse moved to (416, 537)
Screenshot: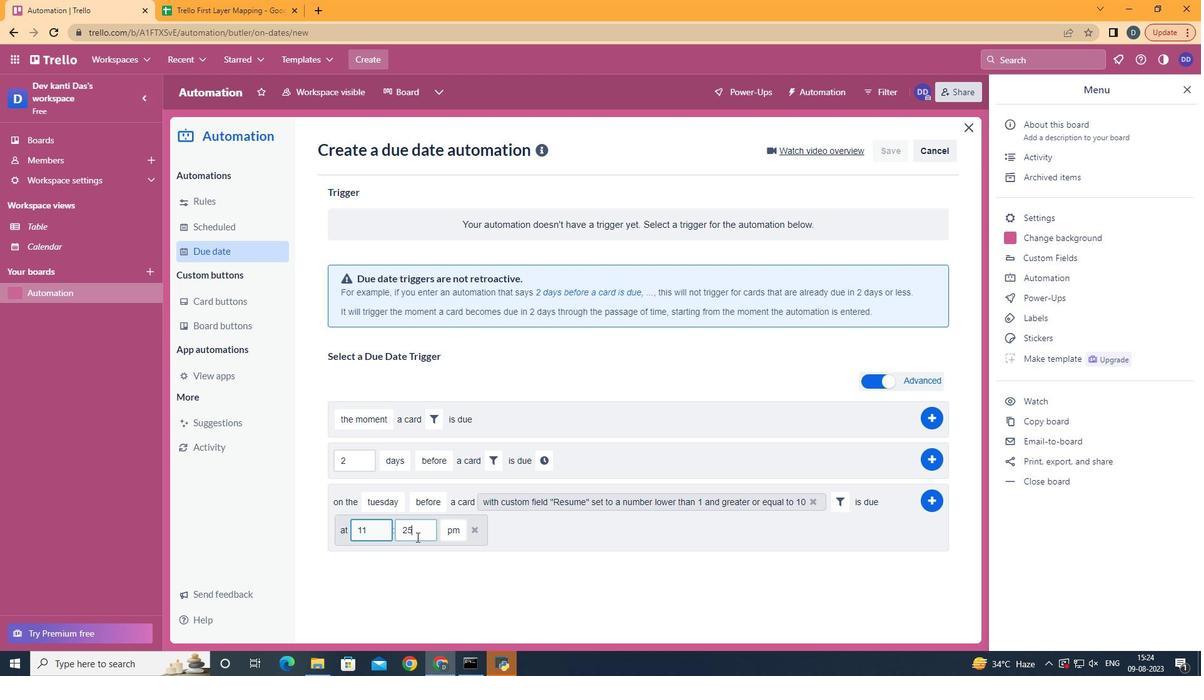 
Action: Mouse pressed left at (416, 537)
Screenshot: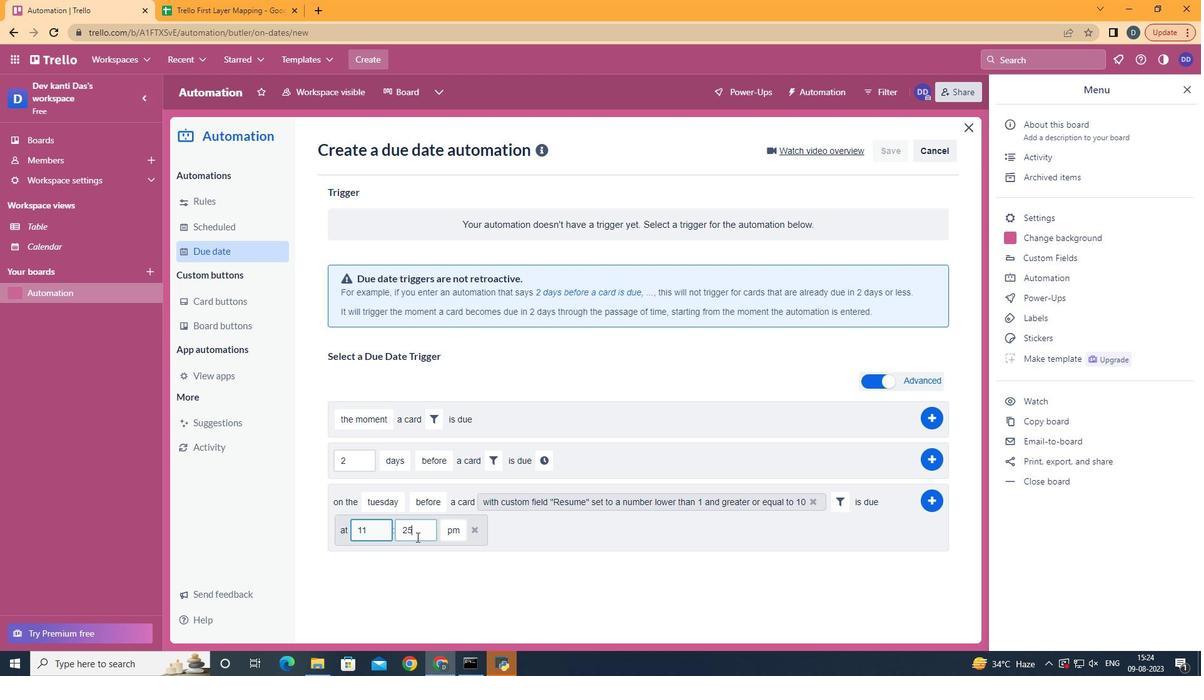 
Action: Mouse moved to (412, 538)
Screenshot: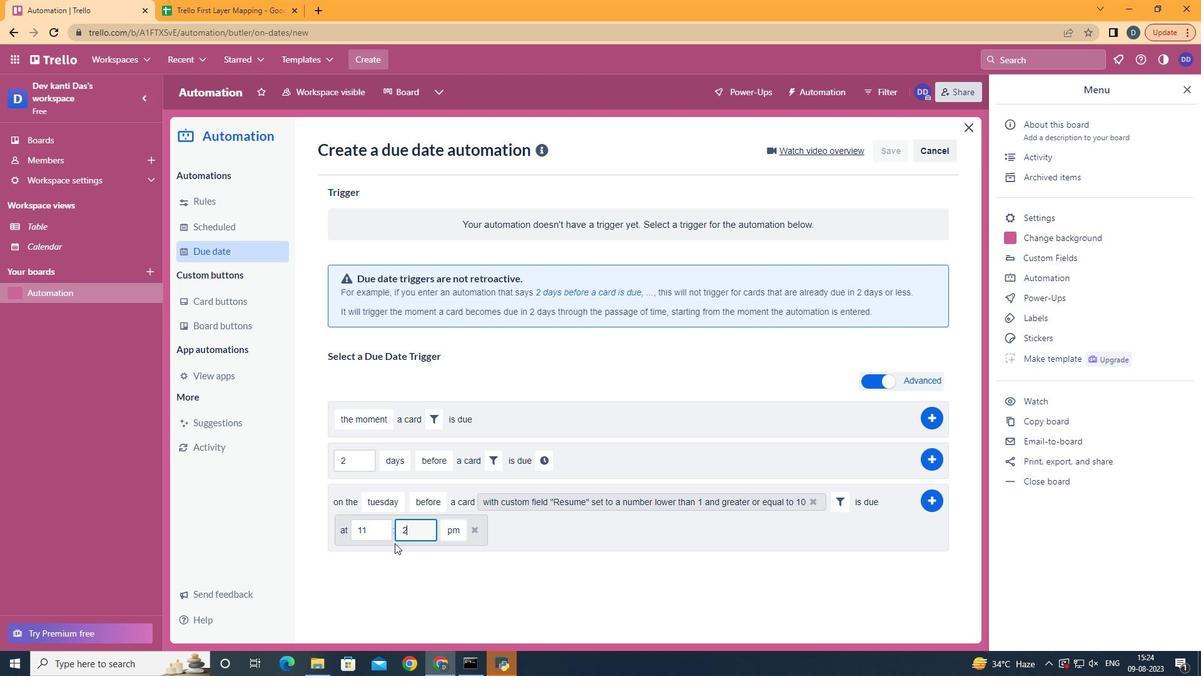 
Action: Key pressed <Key.backspace>
Screenshot: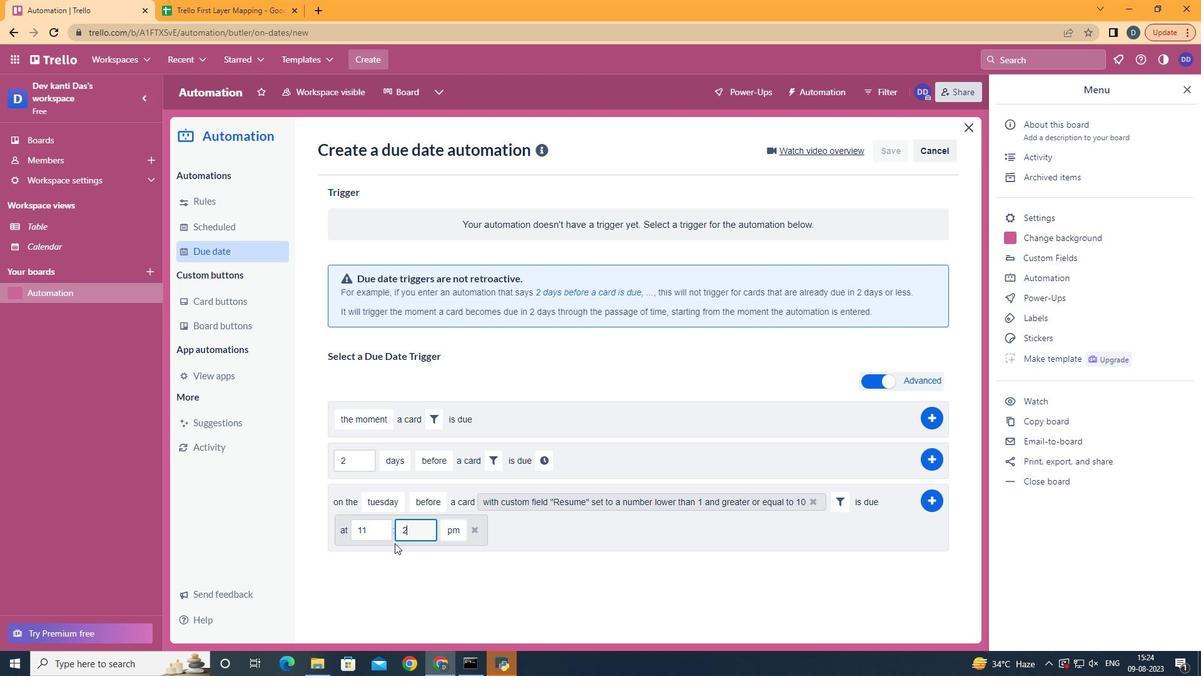 
Action: Mouse moved to (395, 543)
Screenshot: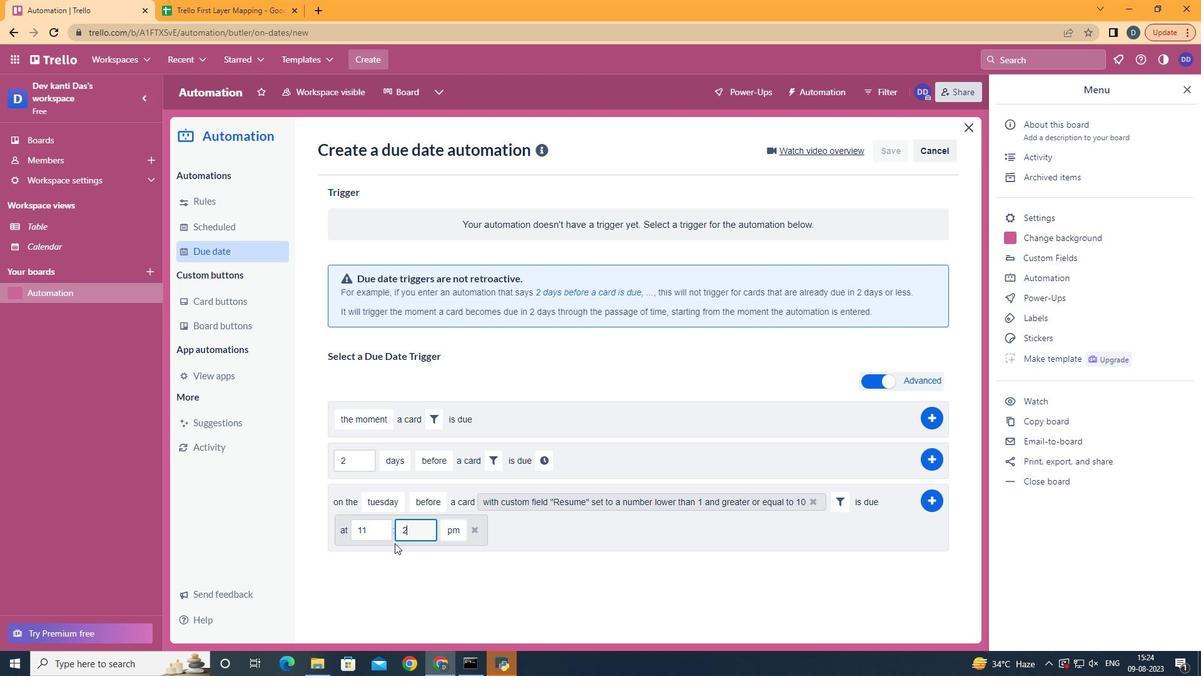 
Action: Key pressed <Key.backspace>00
Screenshot: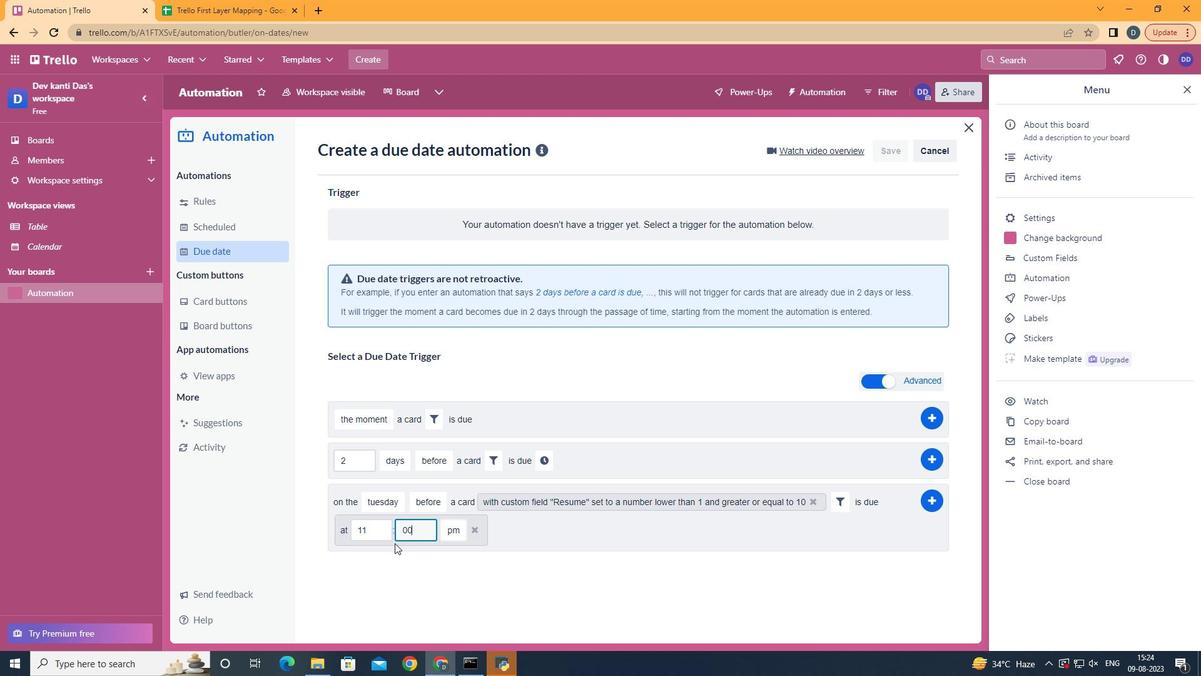 
Action: Mouse moved to (453, 550)
Screenshot: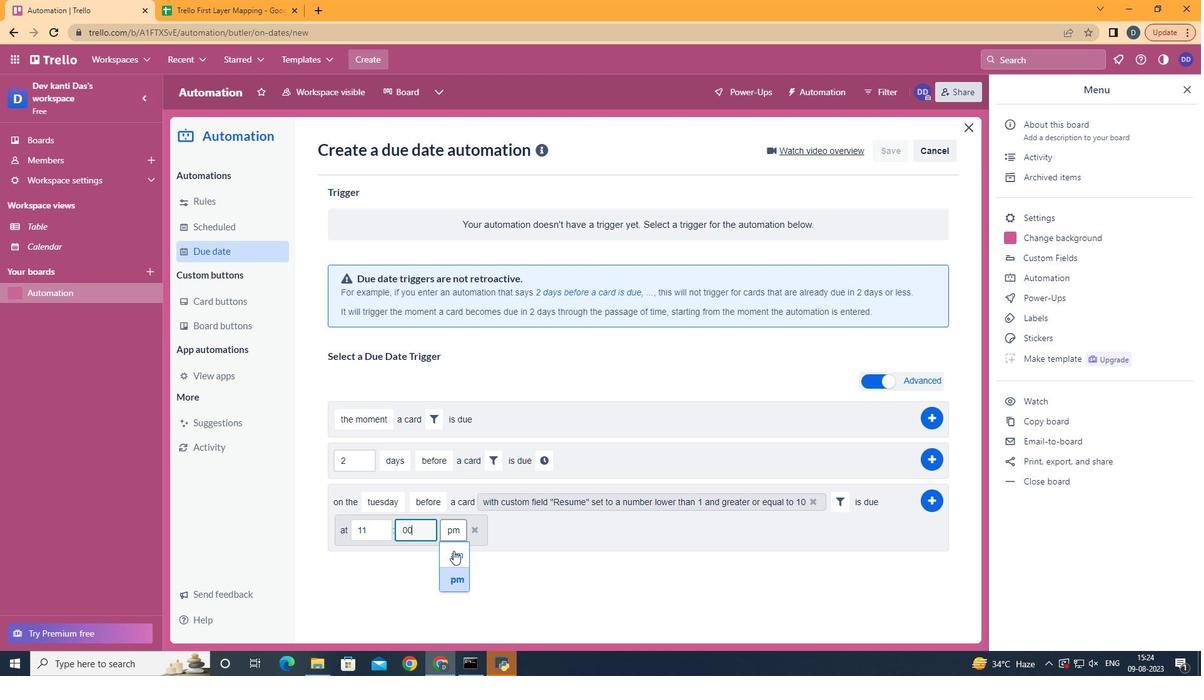 
Action: Mouse pressed left at (453, 550)
Screenshot: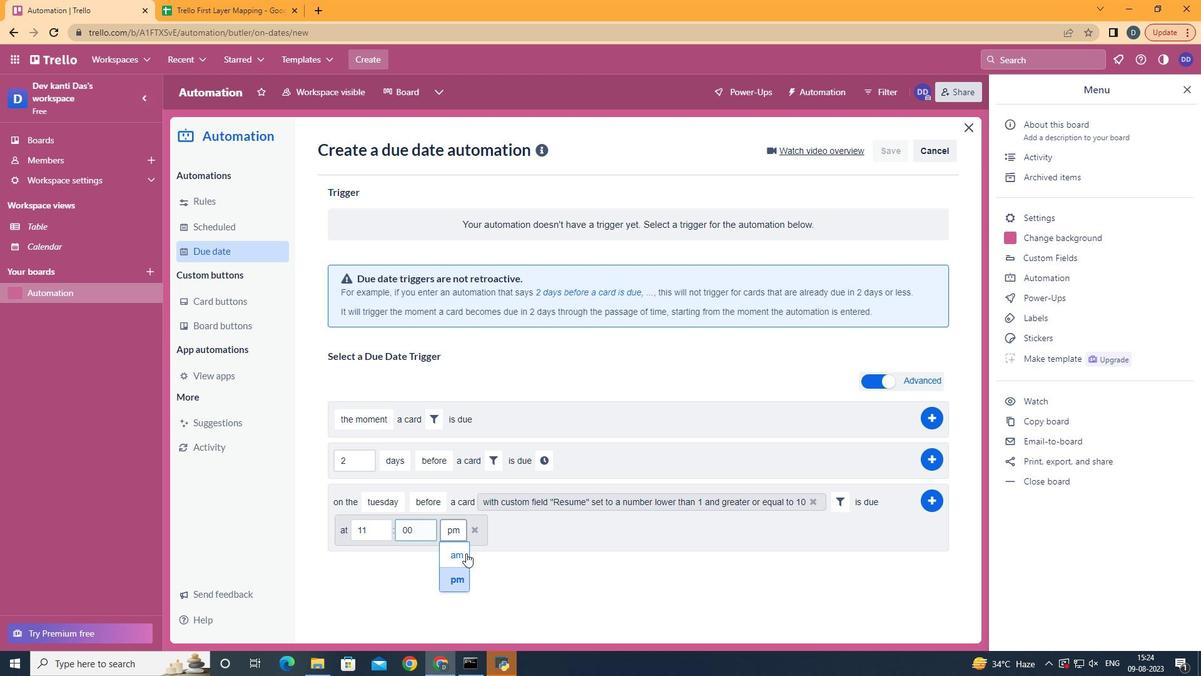 
Action: Mouse moved to (933, 507)
Screenshot: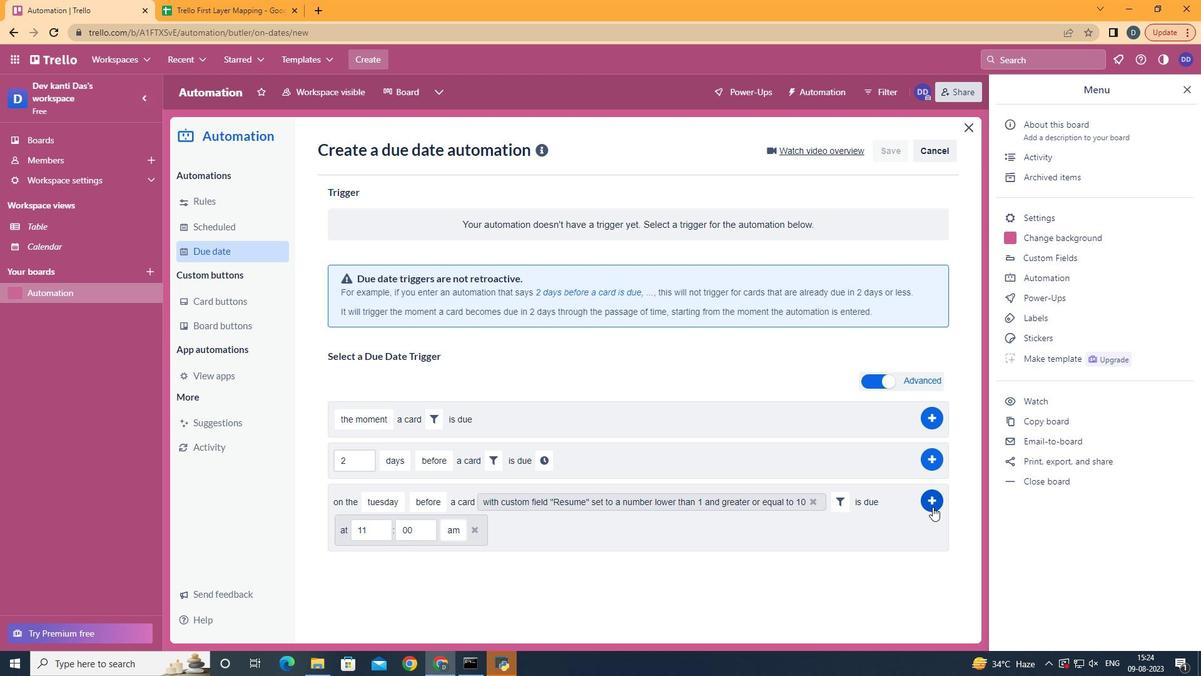 
Action: Mouse pressed left at (933, 507)
Screenshot: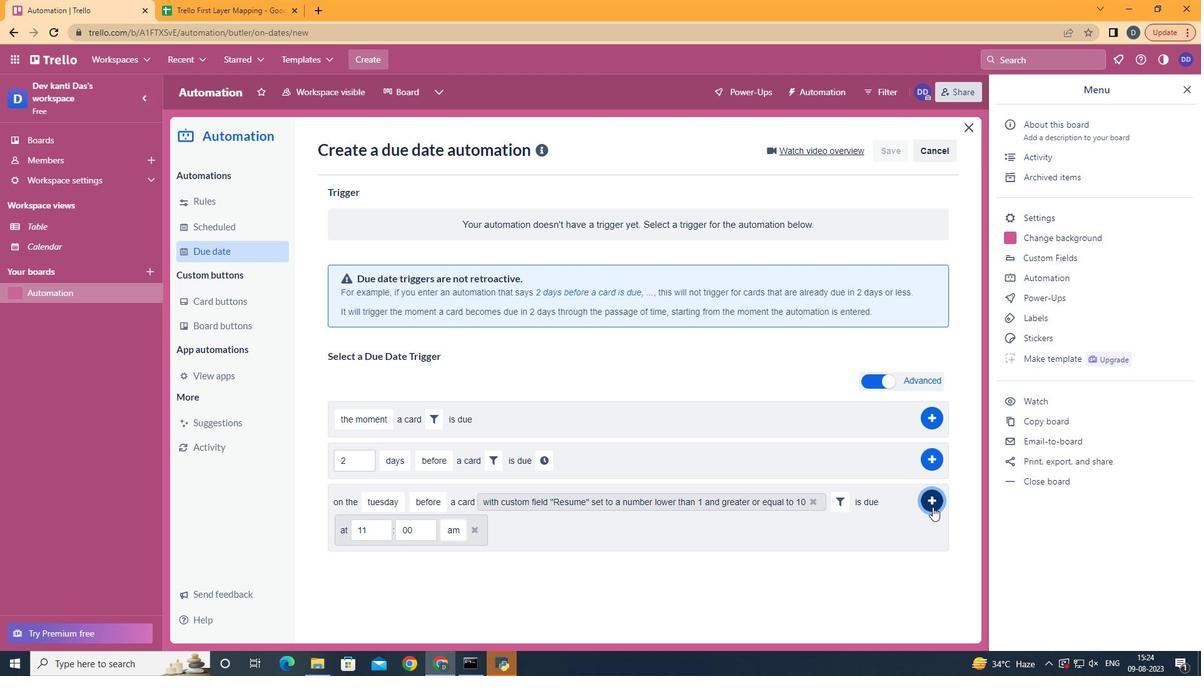
Action: Mouse moved to (623, 319)
Screenshot: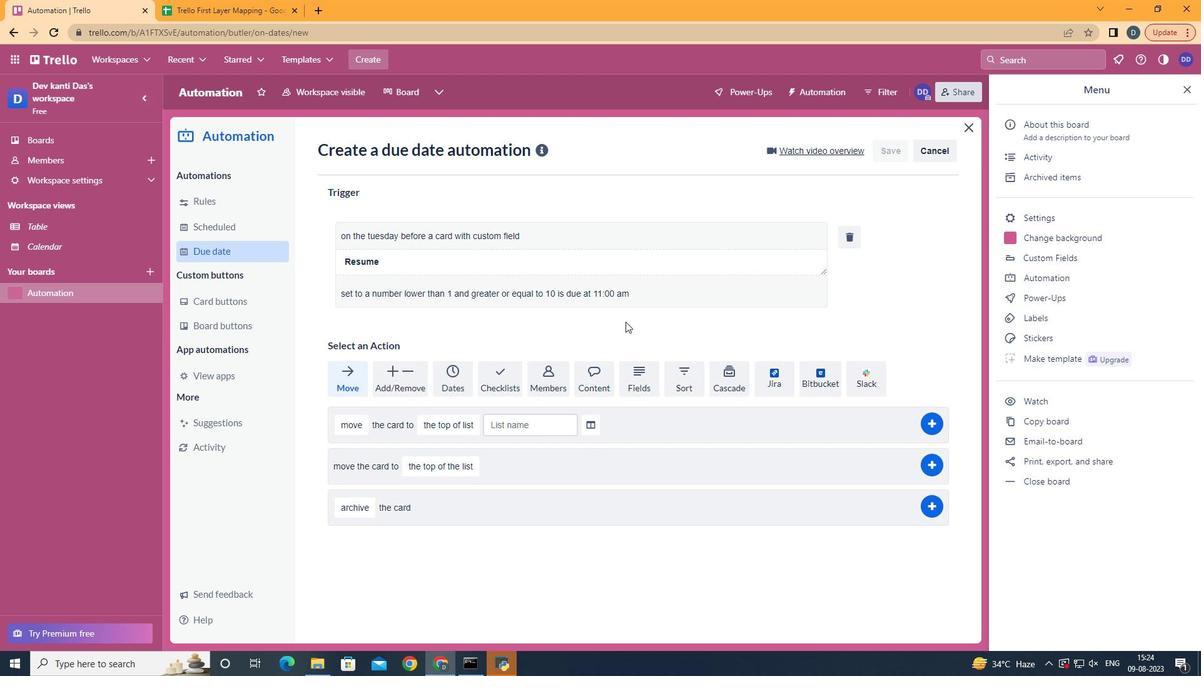 
